 Task: Find a place to stay in Salqin, Syria, from July 5 to July 15 for 9 guests, with a price range of ₹15,000 to ₹25,000, 5 bedrooms, 5 bathrooms, and select 'Flat' as the property type.
Action: Mouse moved to (478, 108)
Screenshot: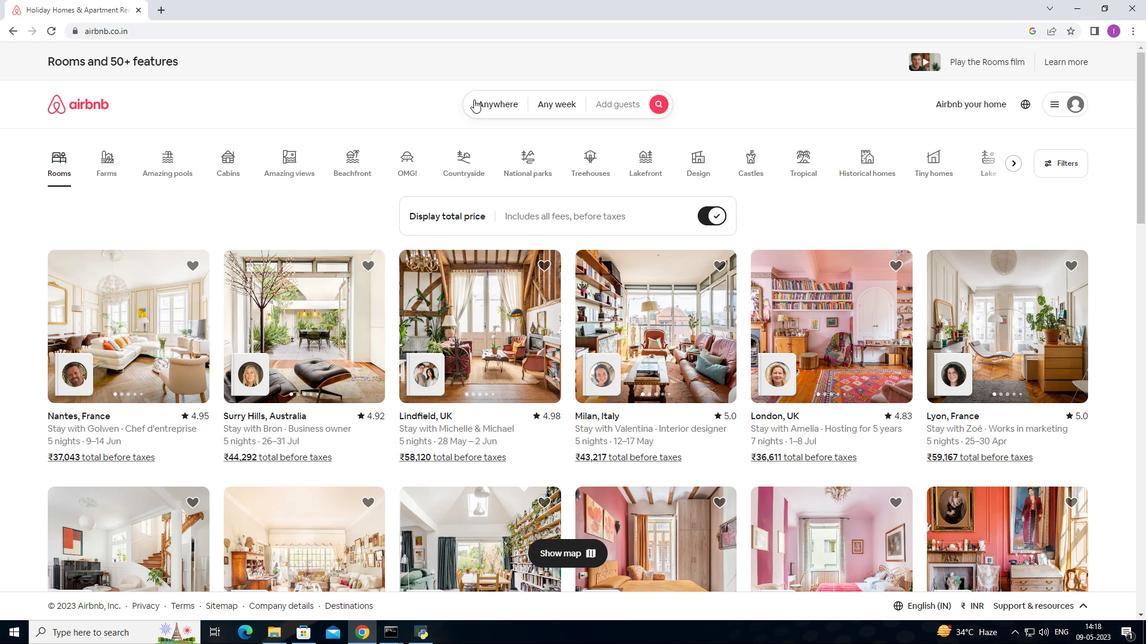 
Action: Mouse pressed left at (478, 108)
Screenshot: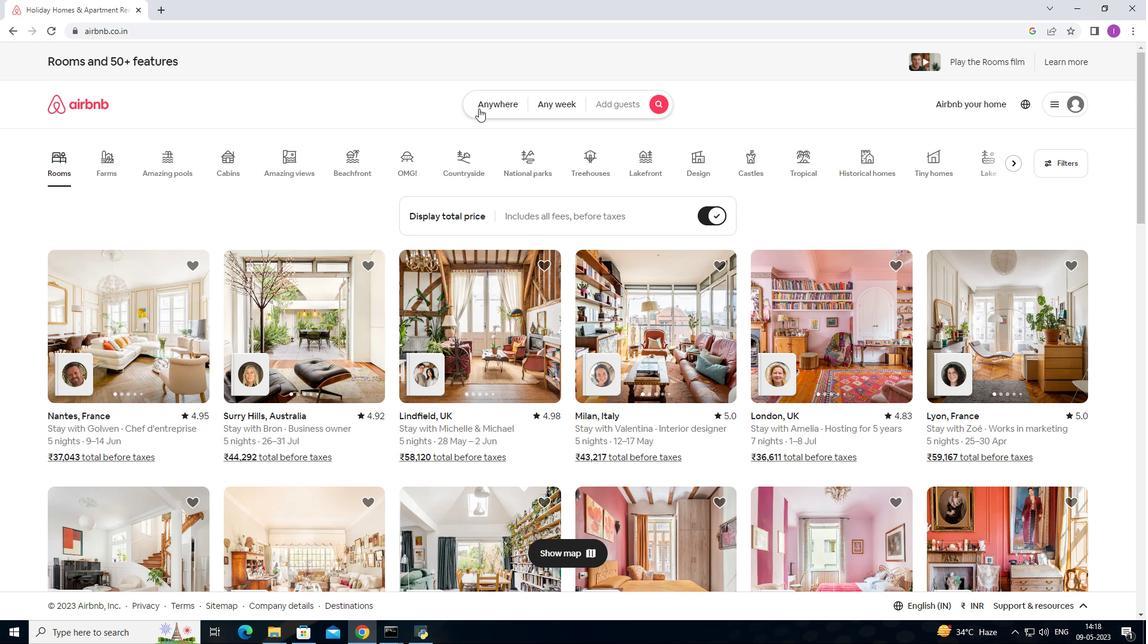 
Action: Mouse moved to (376, 157)
Screenshot: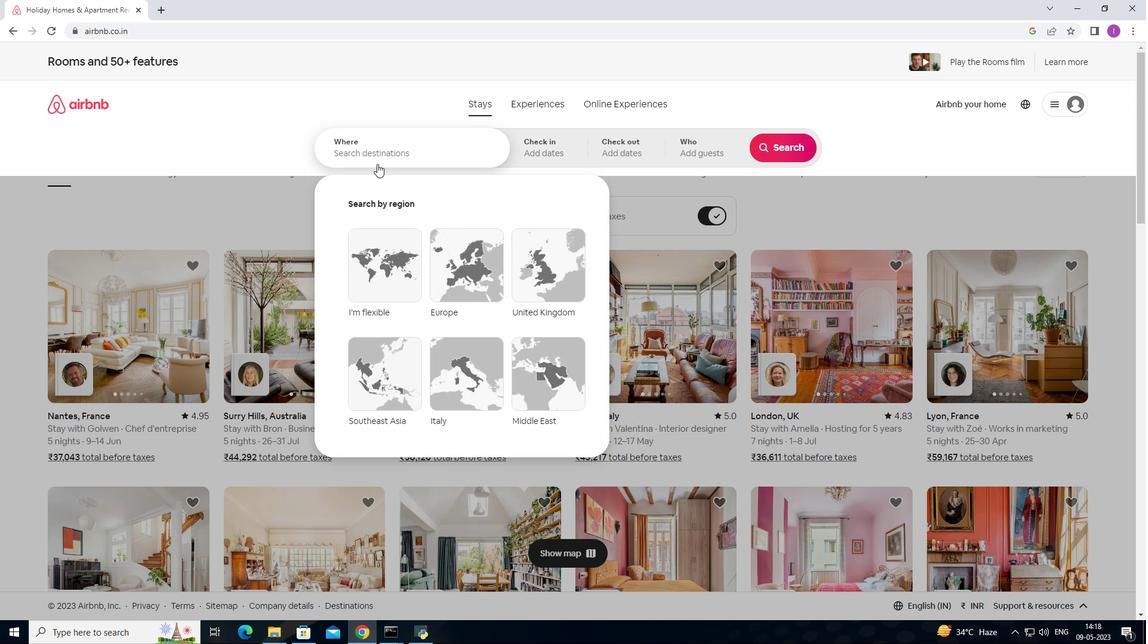 
Action: Mouse pressed left at (376, 157)
Screenshot: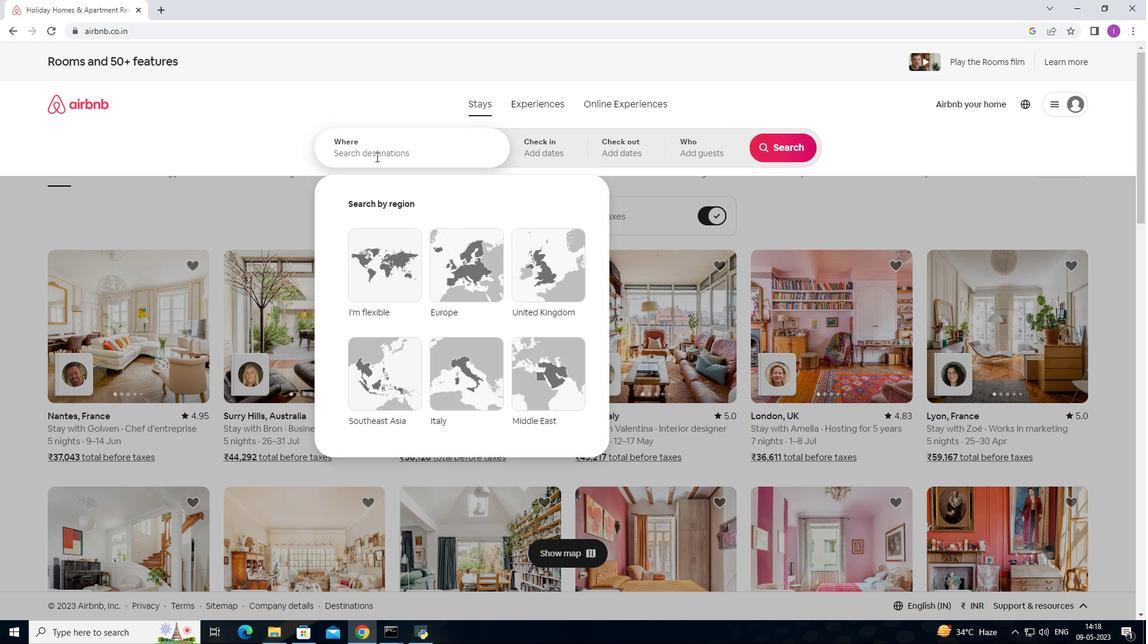 
Action: Mouse moved to (434, 165)
Screenshot: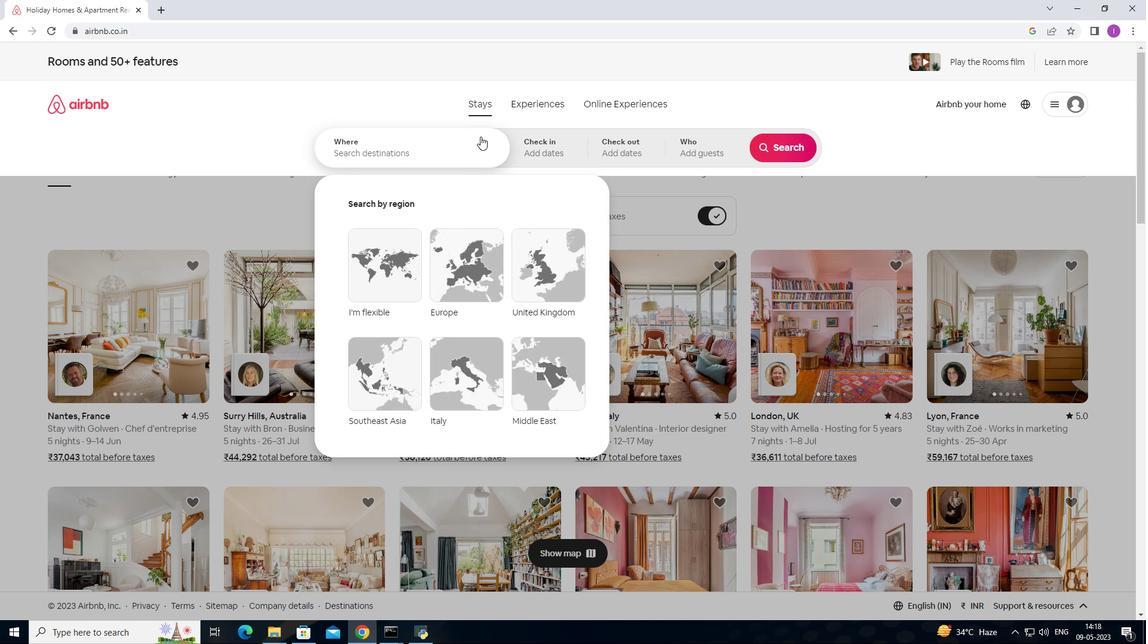 
Action: Key pressed <Key.shift>Salqin,<Key.shift>syria
Screenshot: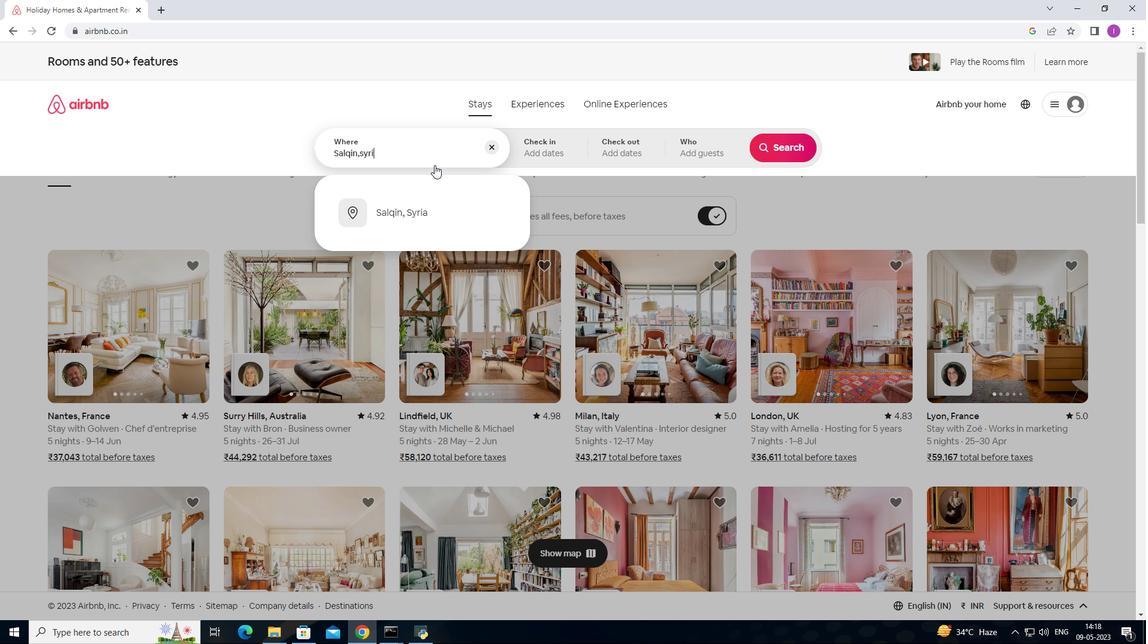 
Action: Mouse moved to (419, 207)
Screenshot: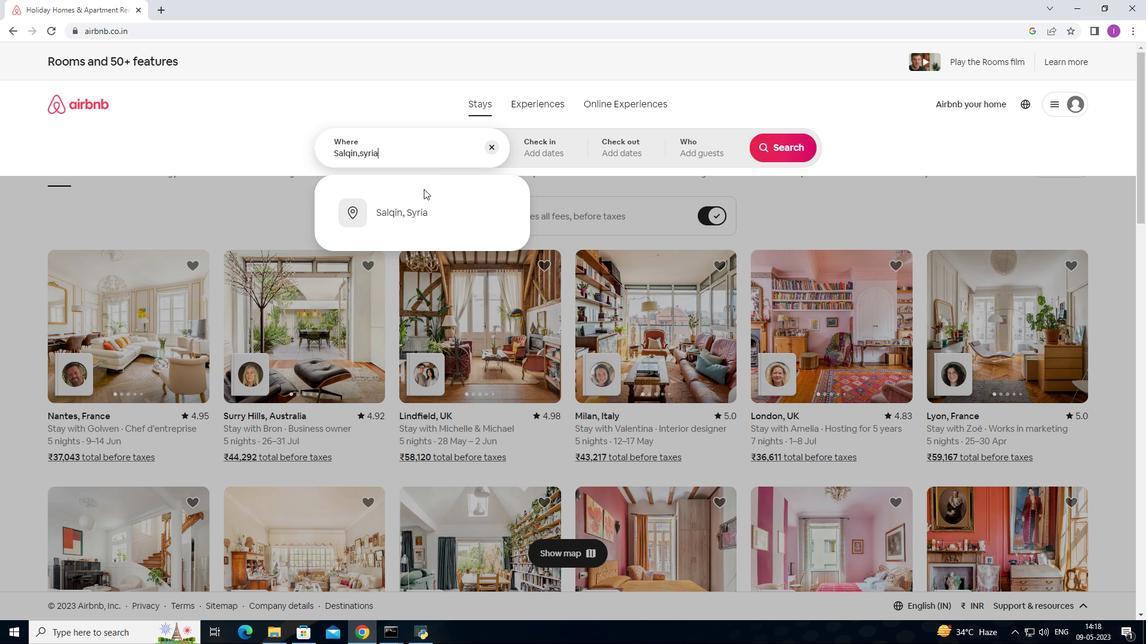 
Action: Mouse pressed left at (419, 207)
Screenshot: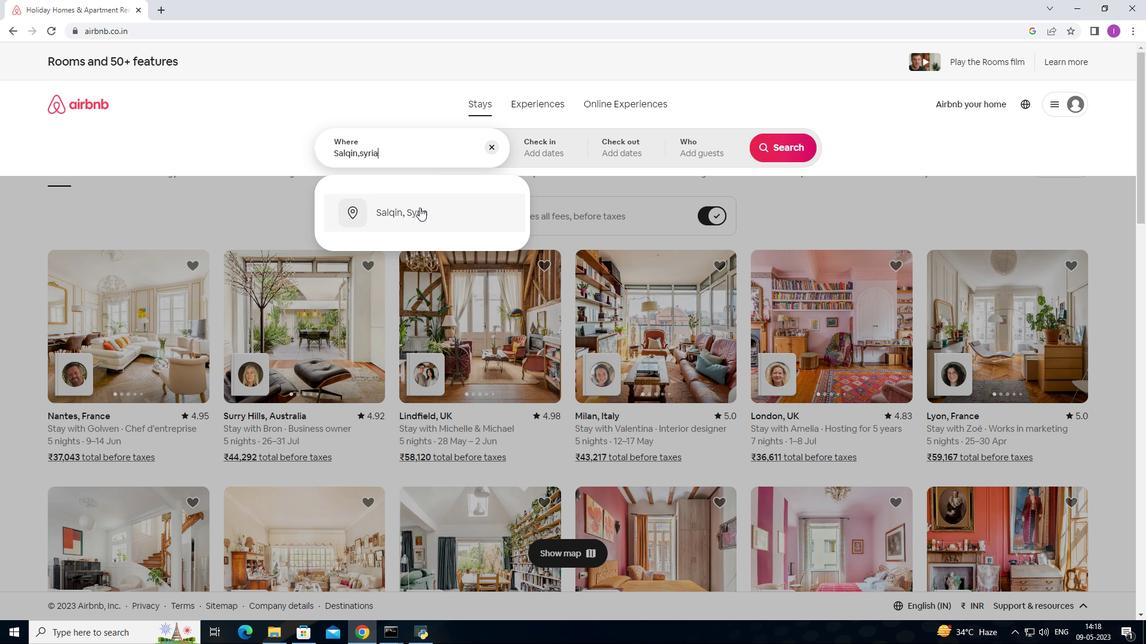 
Action: Mouse moved to (778, 241)
Screenshot: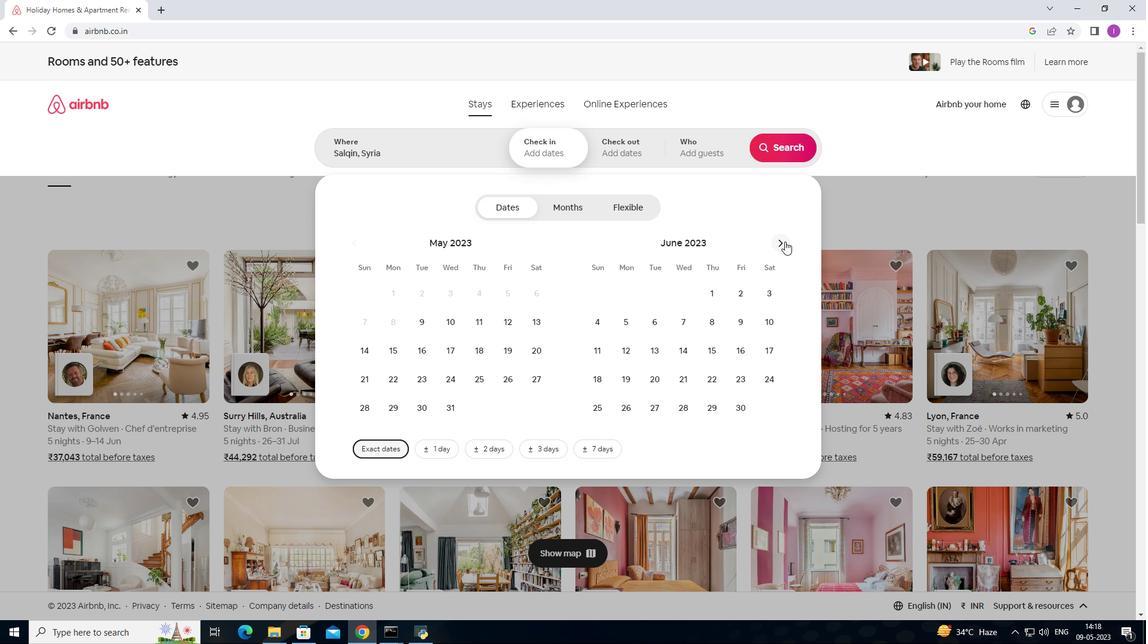 
Action: Mouse pressed left at (778, 241)
Screenshot: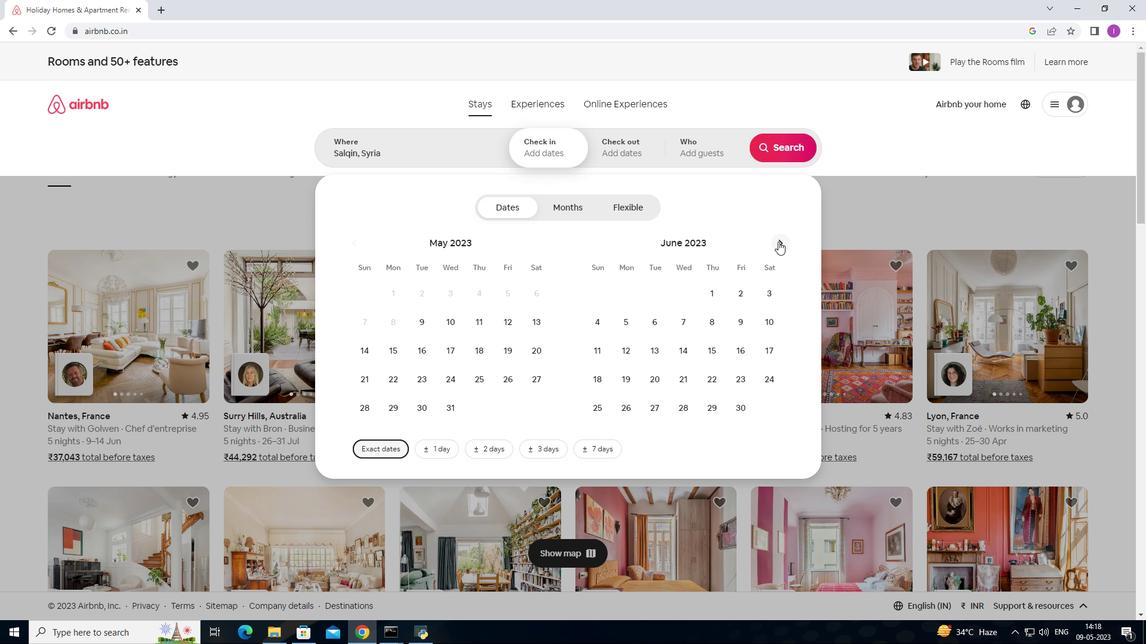 
Action: Mouse moved to (687, 324)
Screenshot: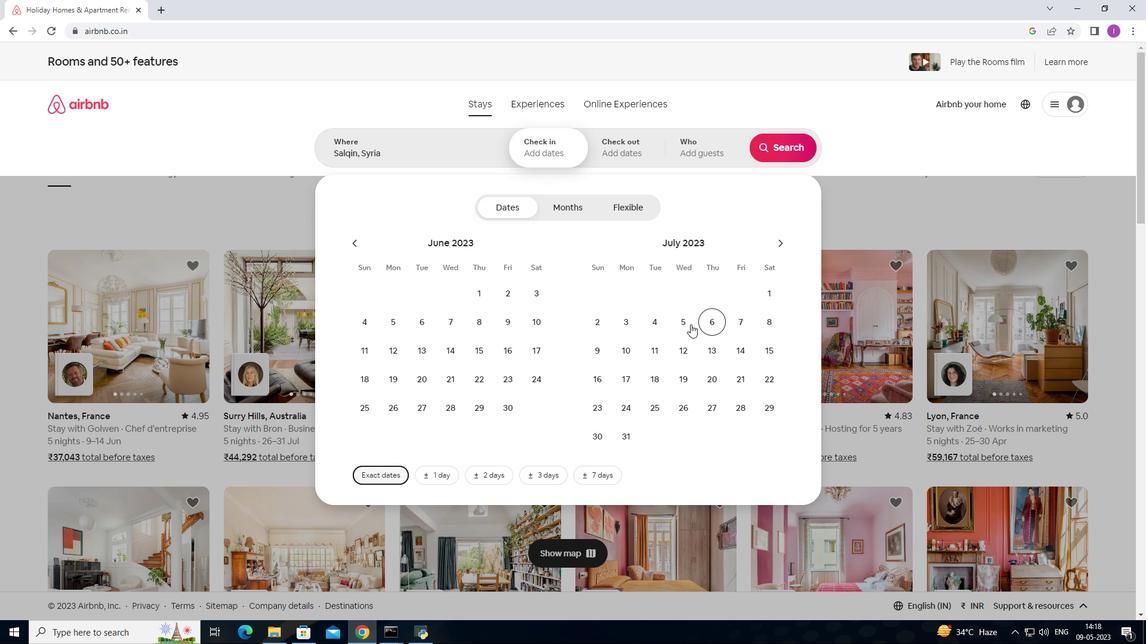 
Action: Mouse pressed left at (687, 324)
Screenshot: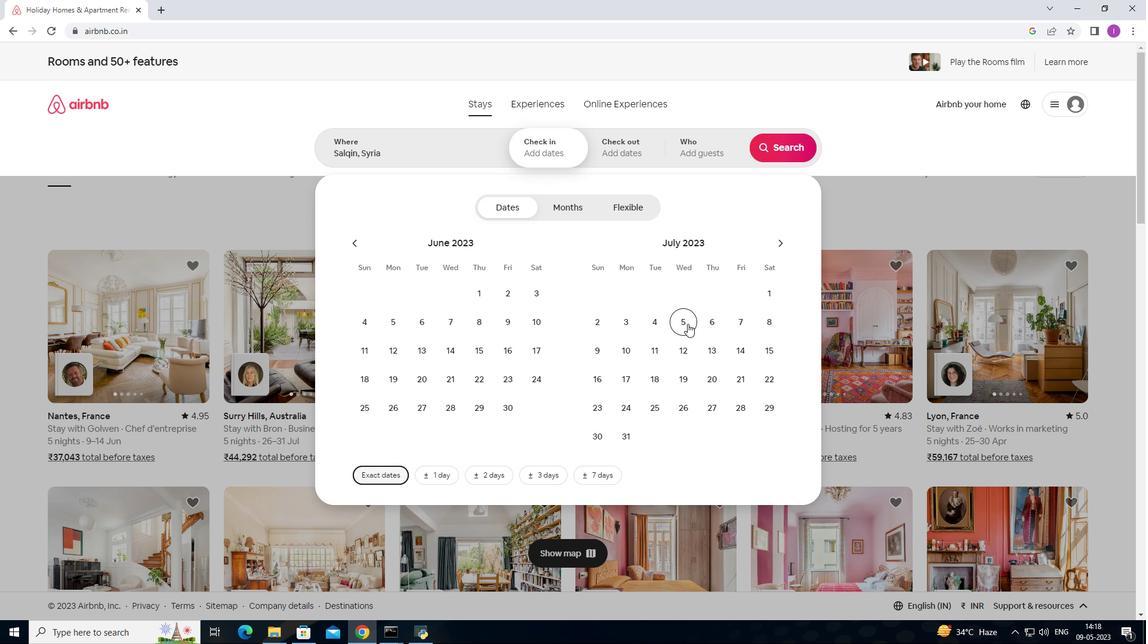 
Action: Mouse moved to (776, 354)
Screenshot: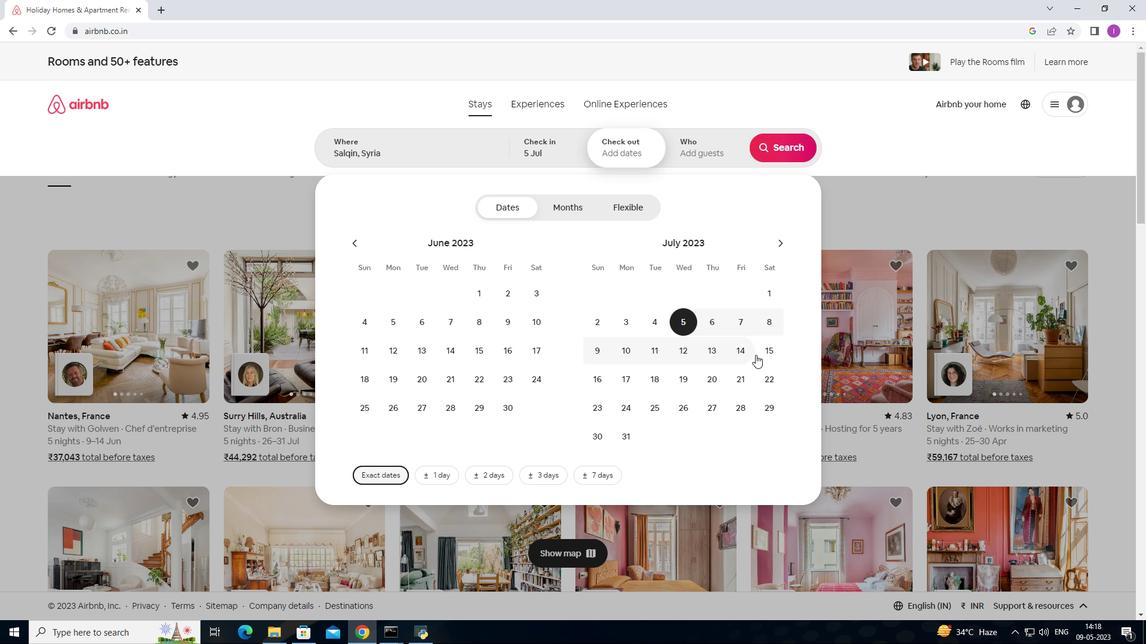 
Action: Mouse pressed left at (776, 354)
Screenshot: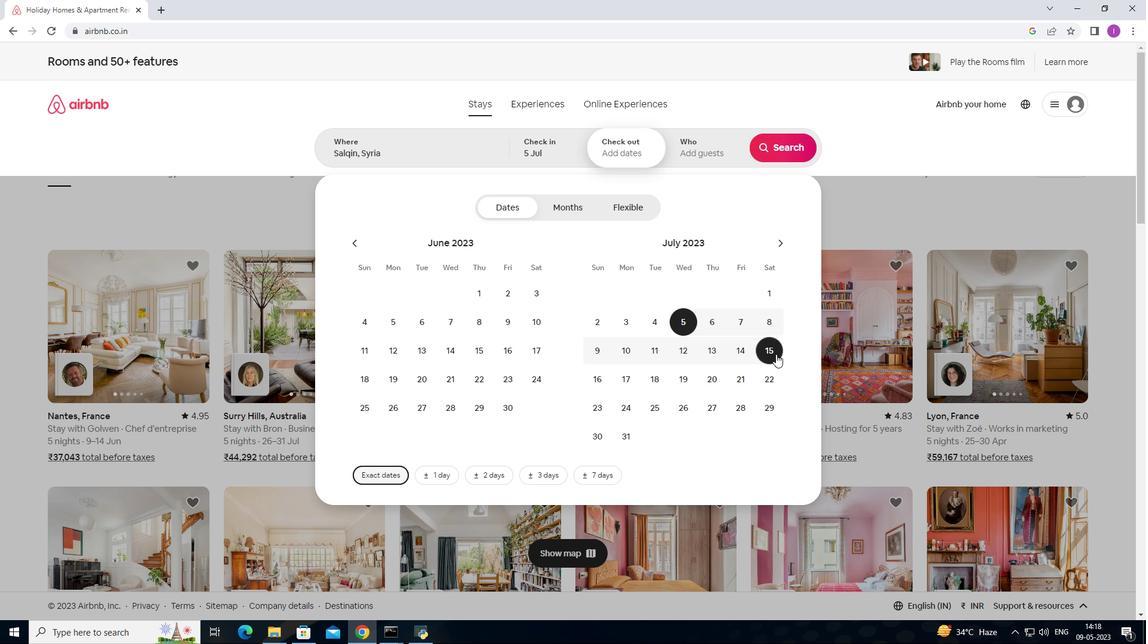 
Action: Mouse moved to (711, 149)
Screenshot: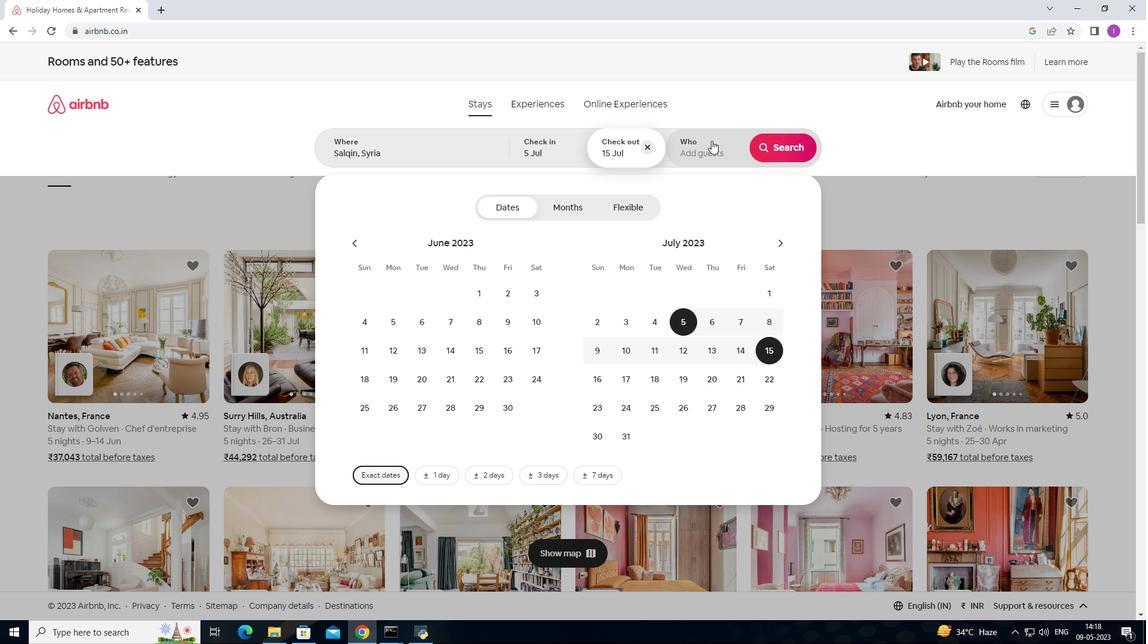 
Action: Mouse pressed left at (711, 149)
Screenshot: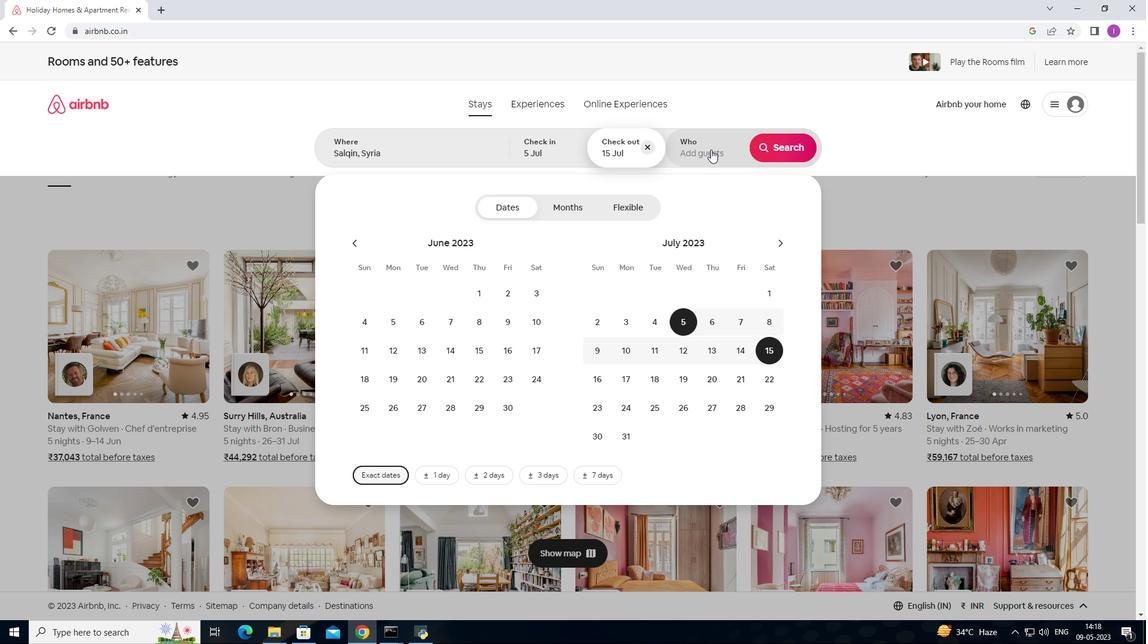 
Action: Mouse moved to (783, 214)
Screenshot: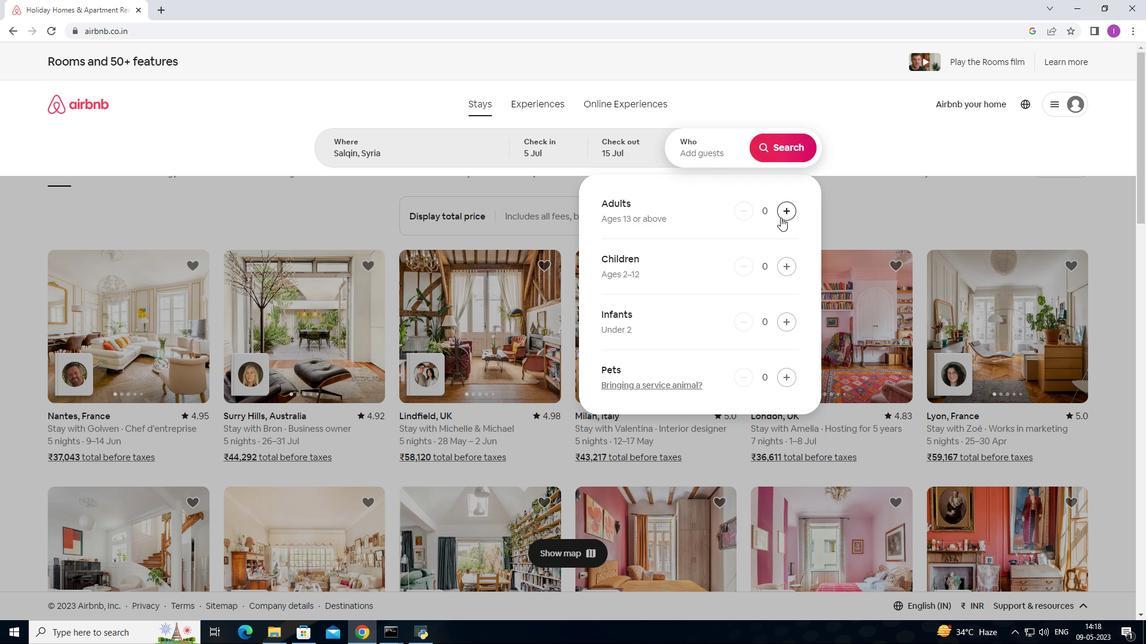 
Action: Mouse pressed left at (783, 214)
Screenshot: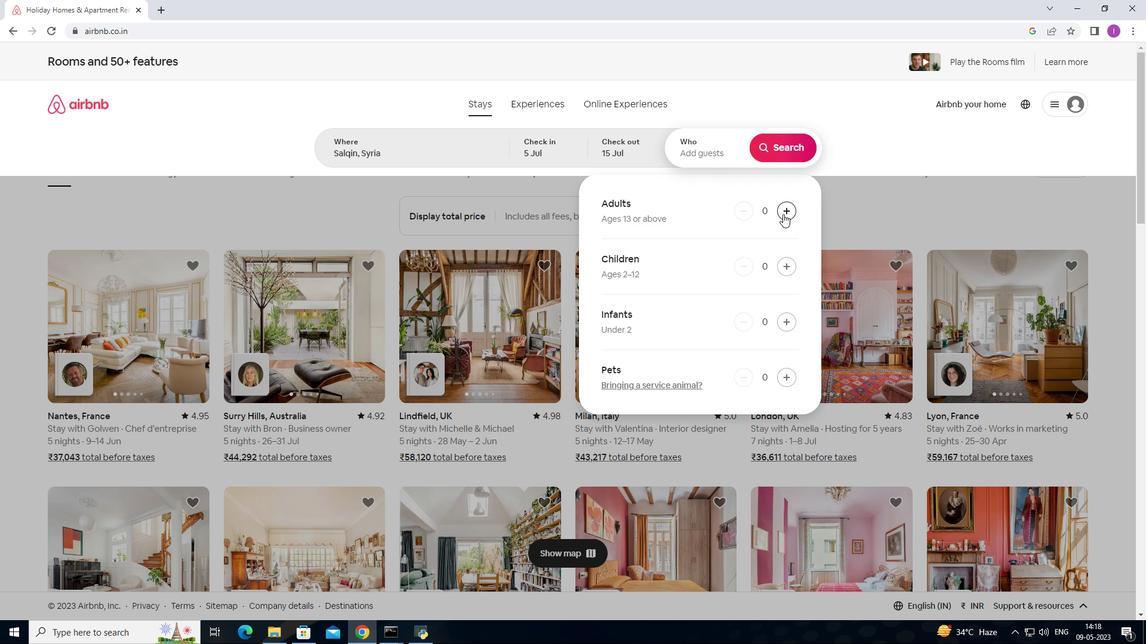 
Action: Mouse pressed left at (783, 214)
Screenshot: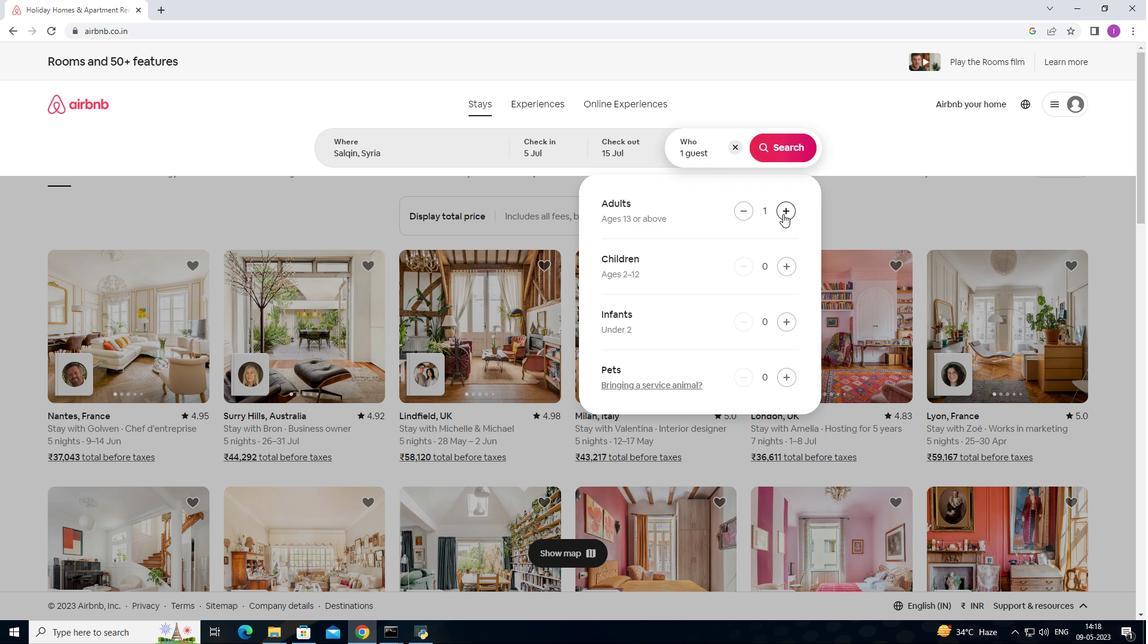 
Action: Mouse pressed left at (783, 214)
Screenshot: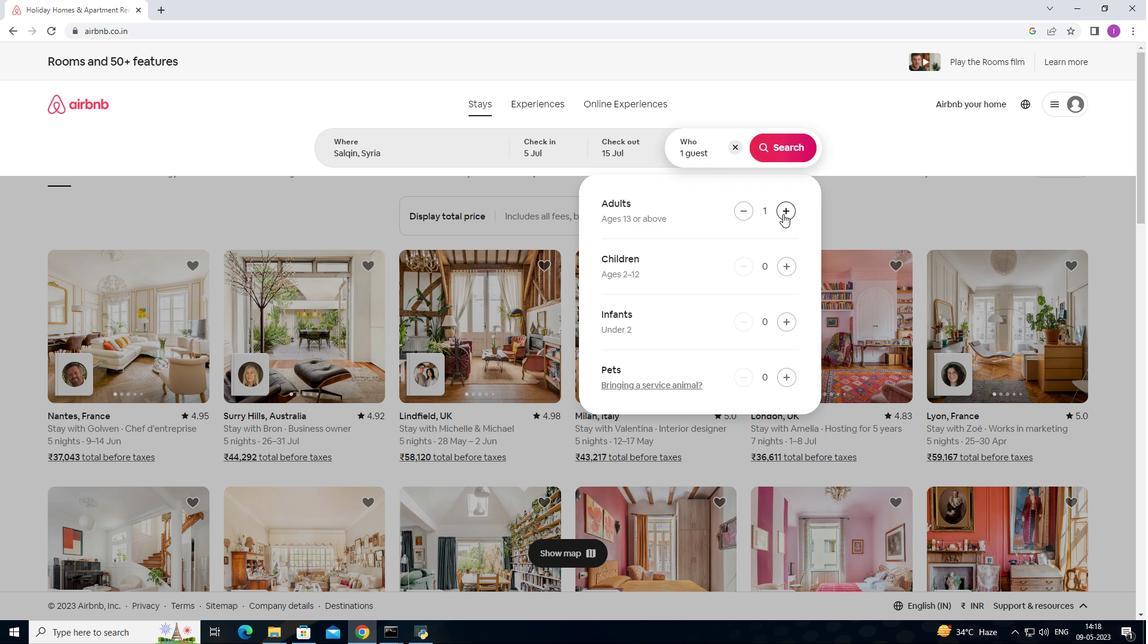 
Action: Mouse pressed left at (783, 214)
Screenshot: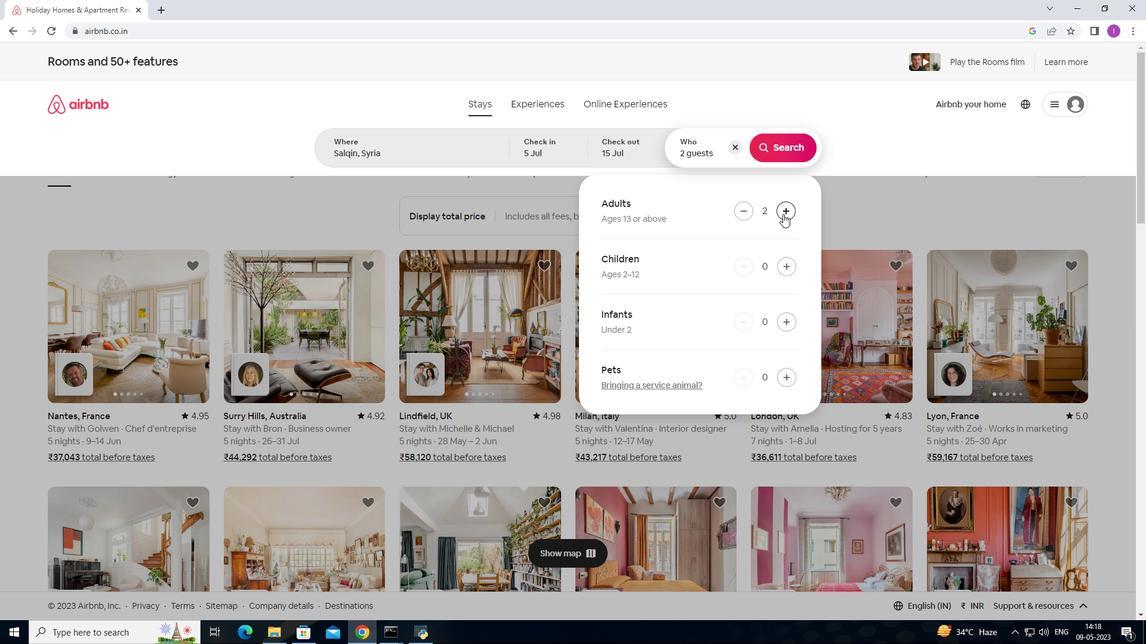 
Action: Mouse pressed left at (783, 214)
Screenshot: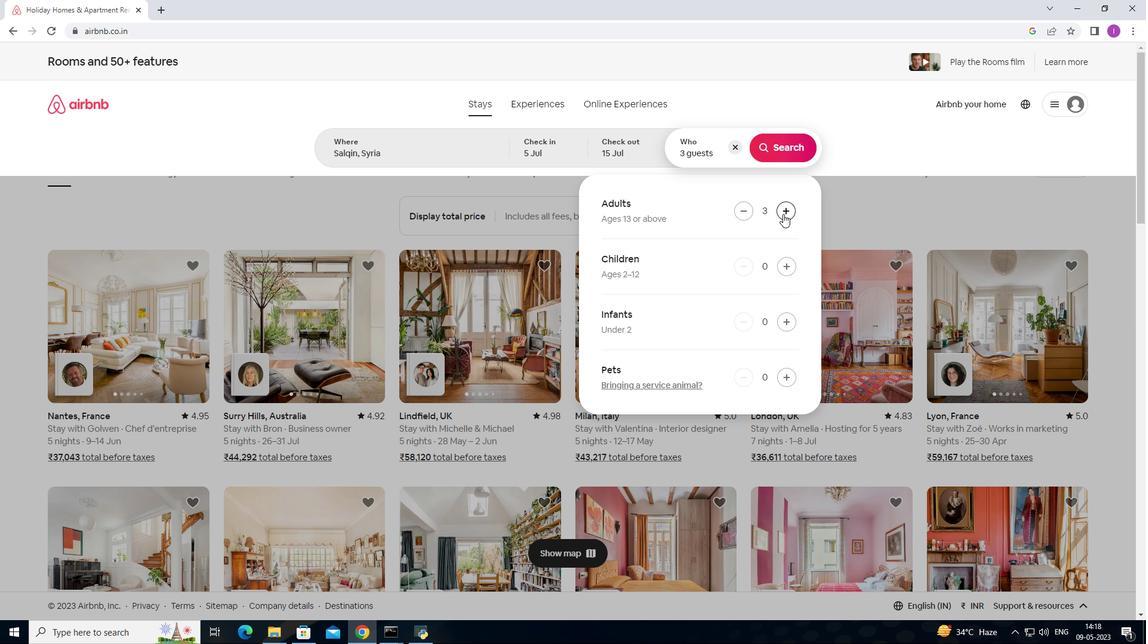 
Action: Mouse pressed left at (783, 214)
Screenshot: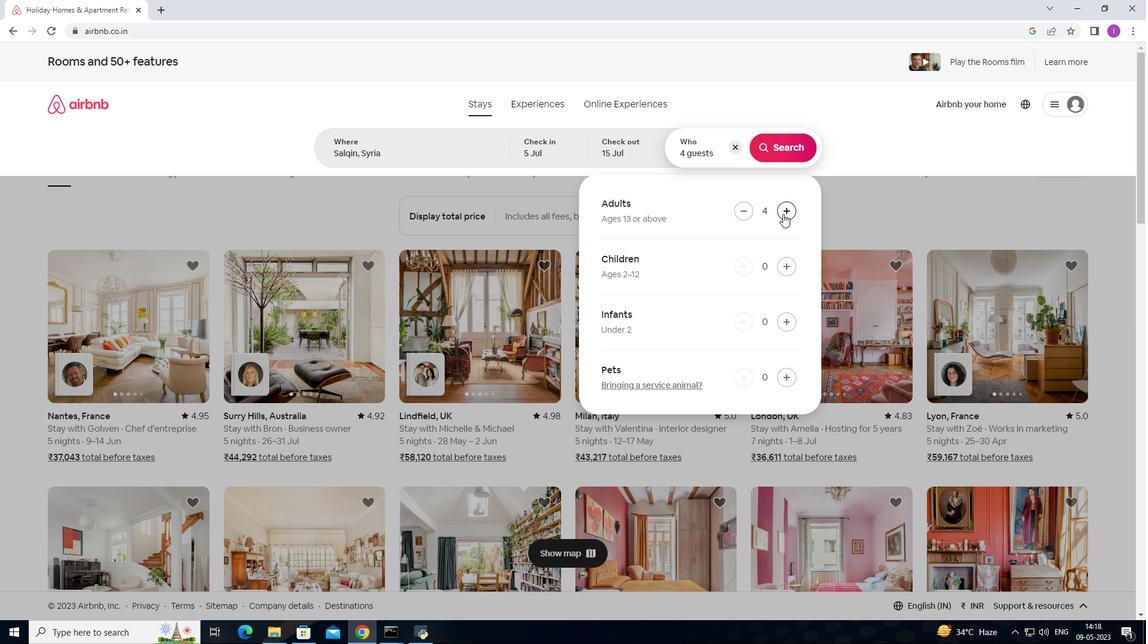 
Action: Mouse pressed left at (783, 214)
Screenshot: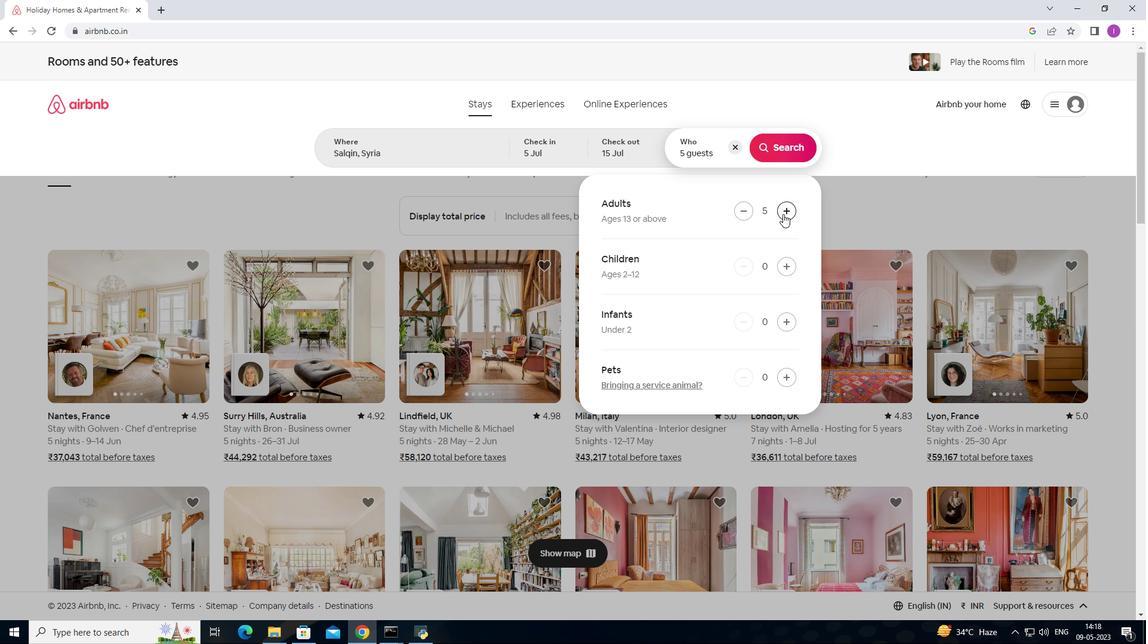 
Action: Mouse pressed left at (783, 214)
Screenshot: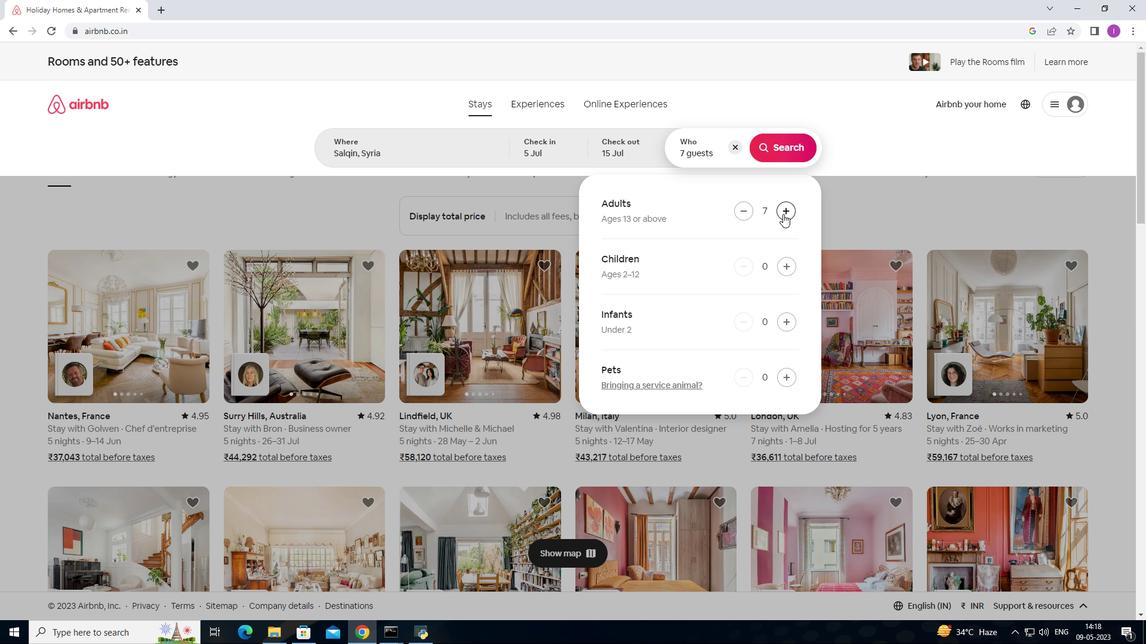 
Action: Mouse pressed left at (783, 214)
Screenshot: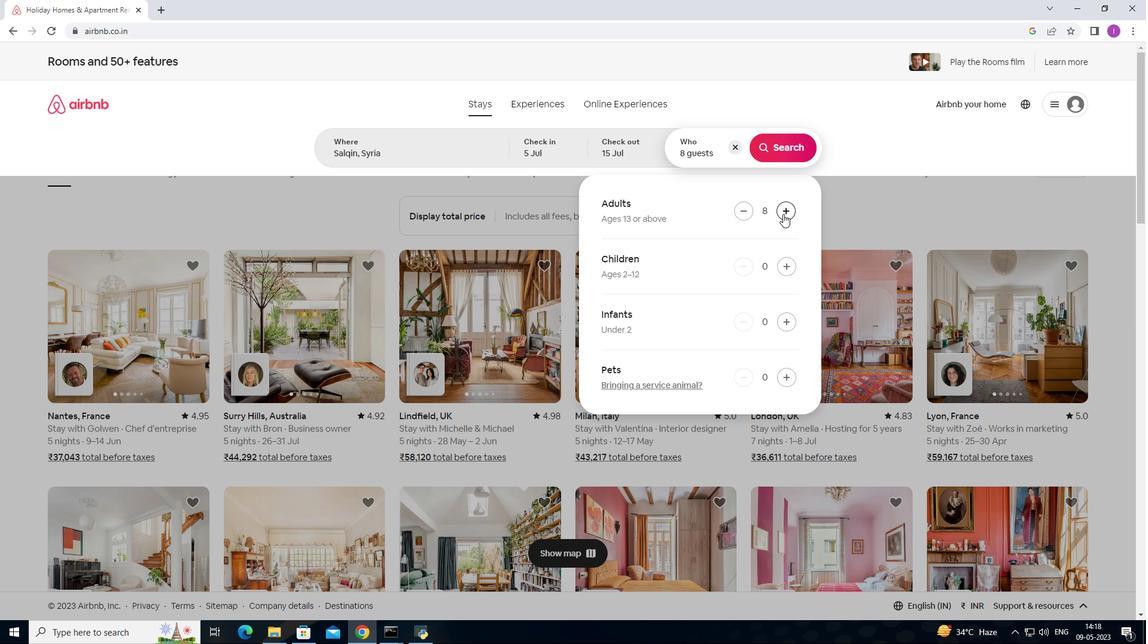 
Action: Mouse moved to (784, 156)
Screenshot: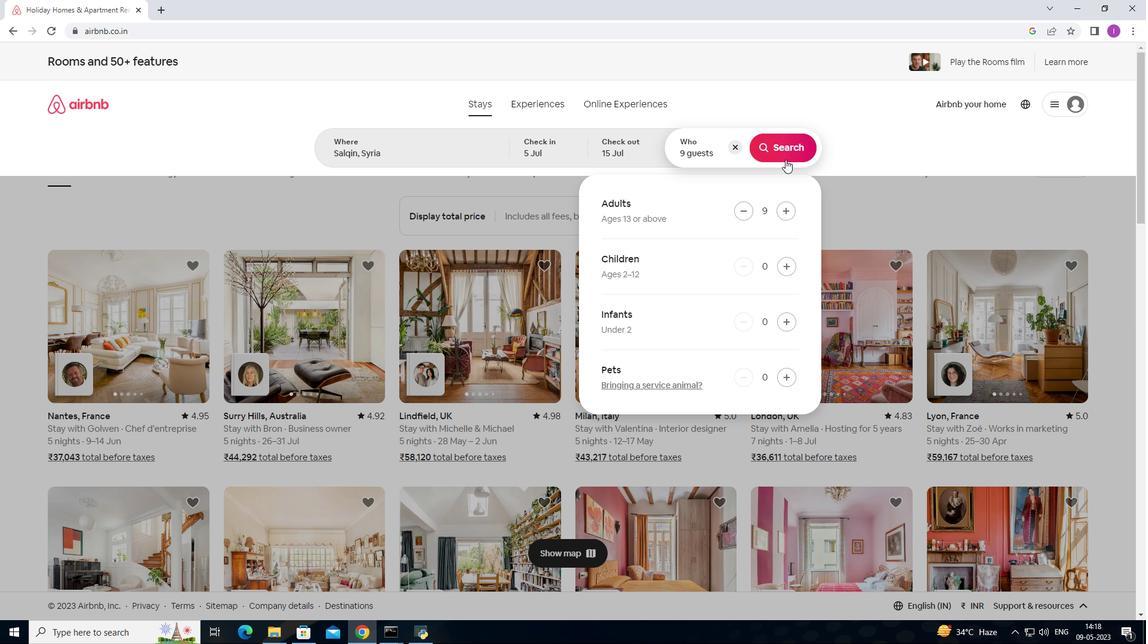 
Action: Mouse pressed left at (784, 156)
Screenshot: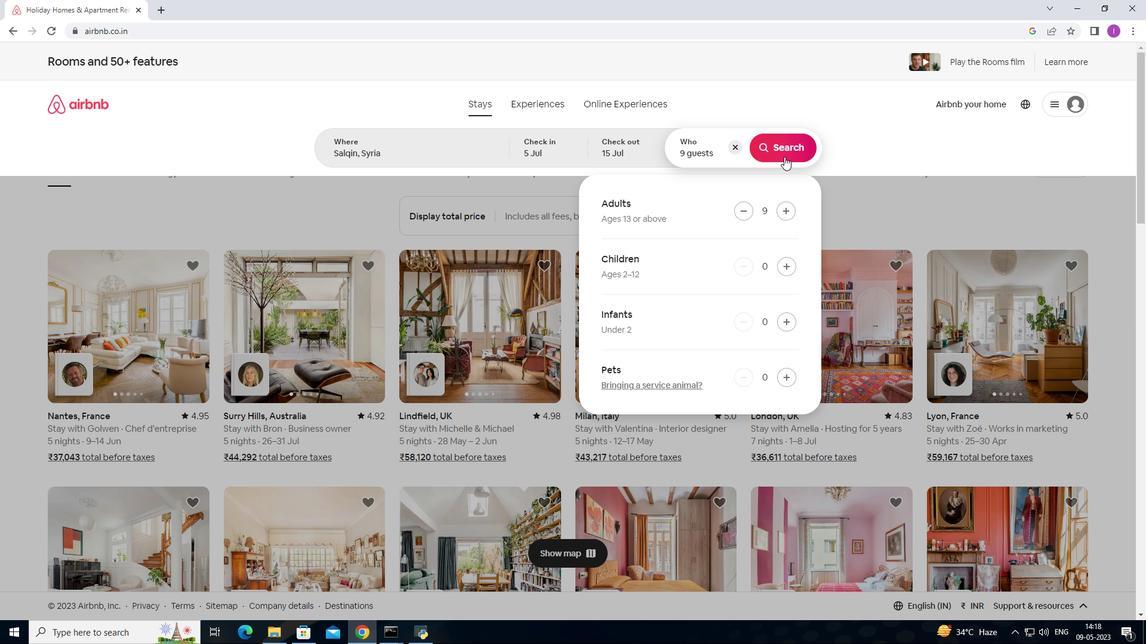 
Action: Mouse moved to (1096, 122)
Screenshot: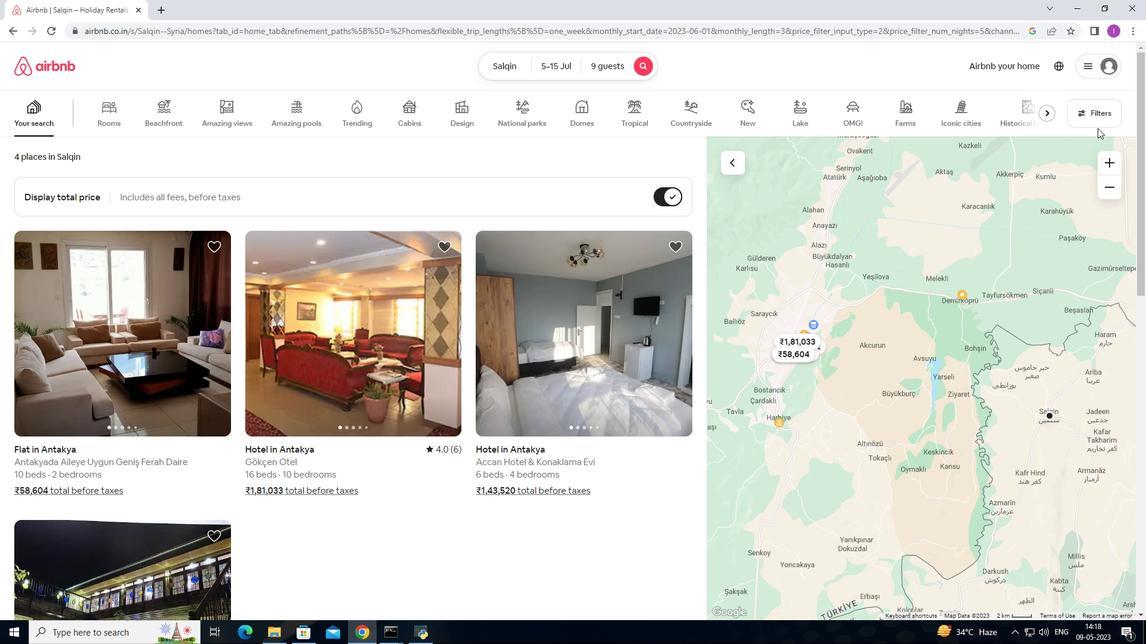 
Action: Mouse pressed left at (1096, 122)
Screenshot: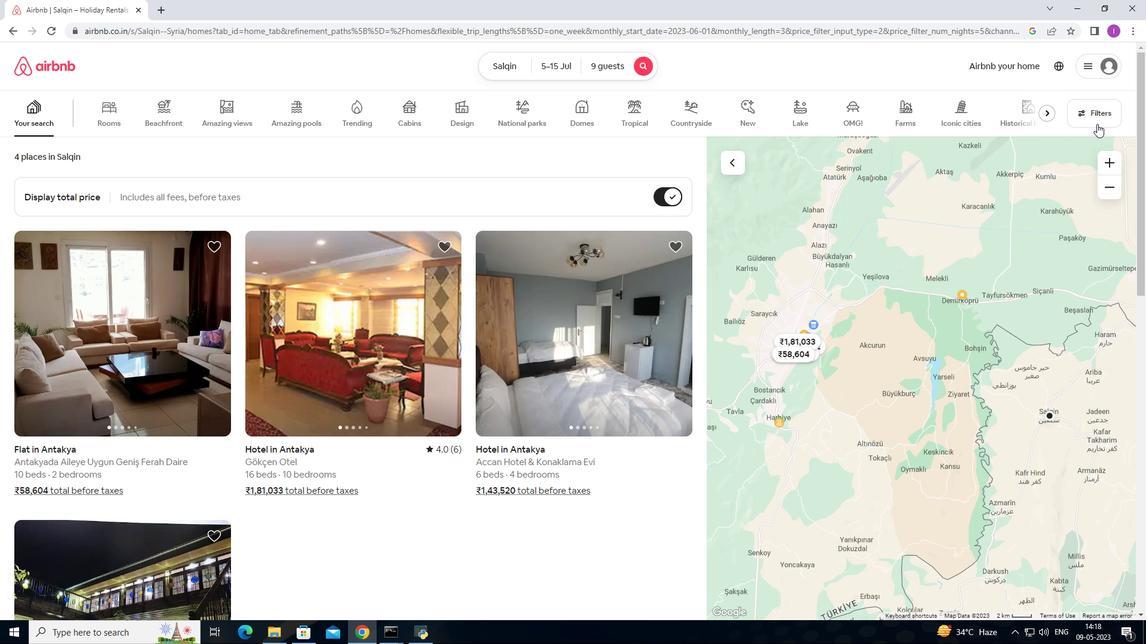 
Action: Mouse moved to (419, 409)
Screenshot: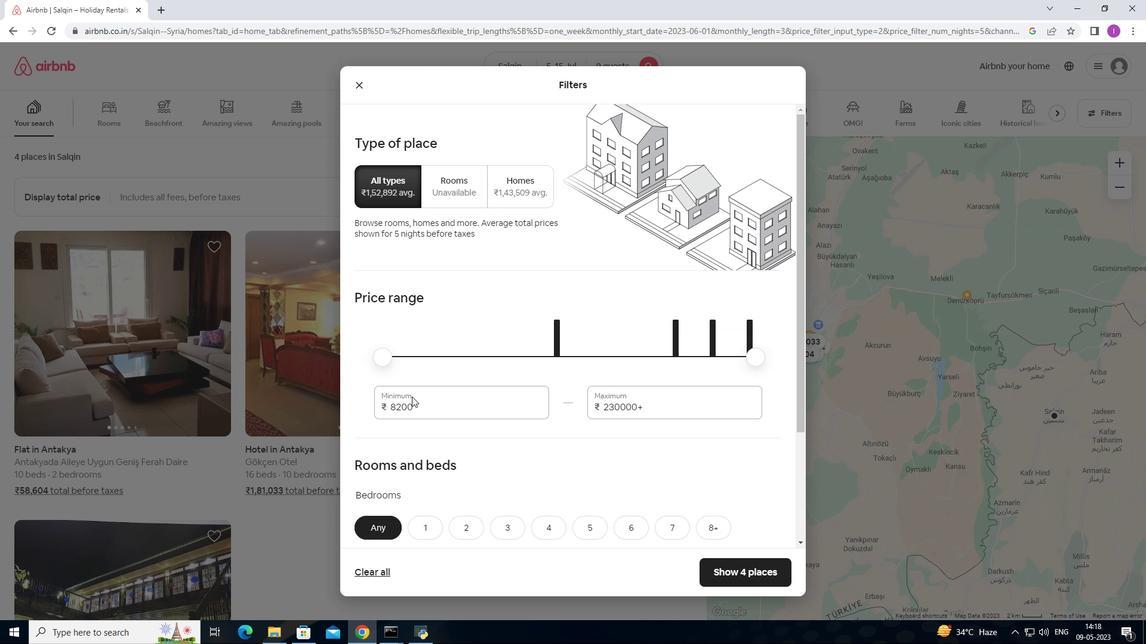 
Action: Mouse pressed left at (419, 409)
Screenshot: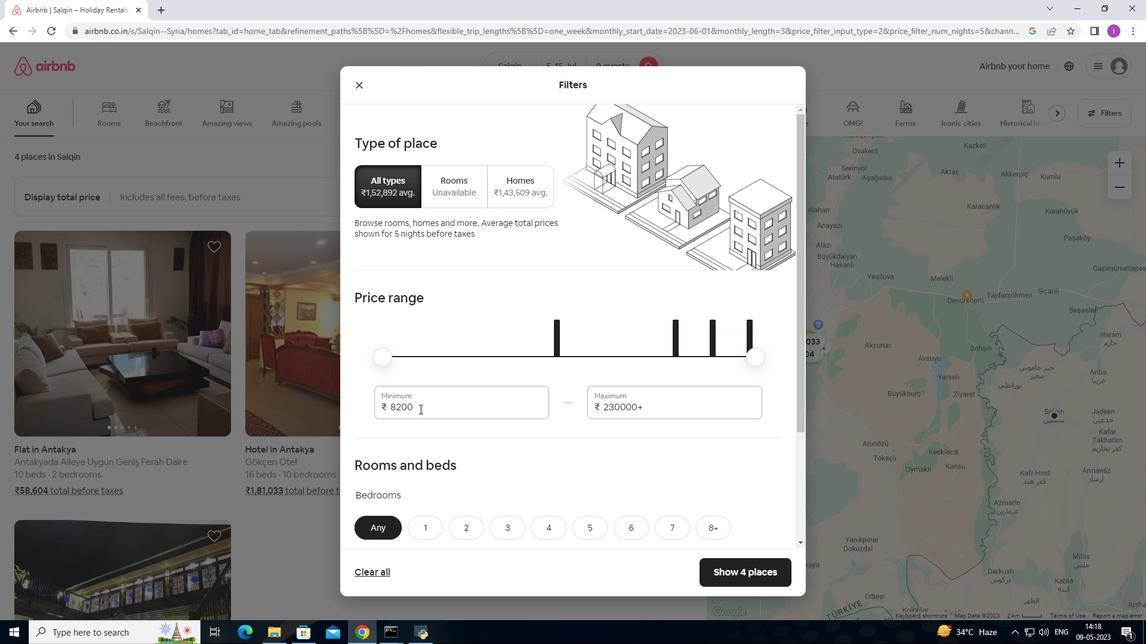 
Action: Mouse moved to (397, 395)
Screenshot: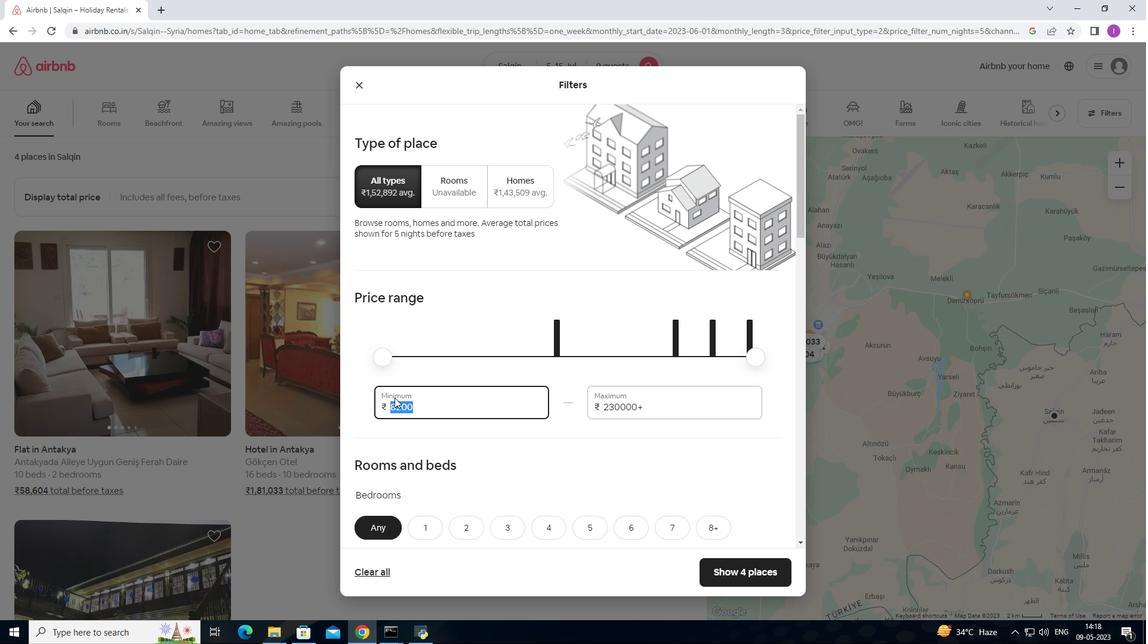 
Action: Key pressed 15000
Screenshot: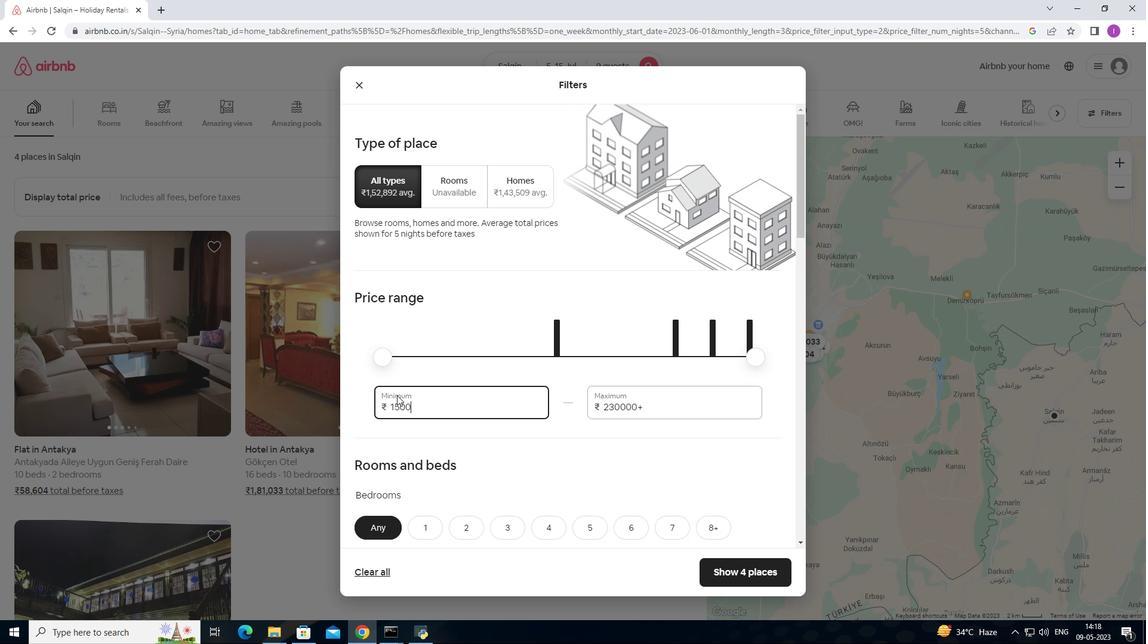 
Action: Mouse moved to (661, 407)
Screenshot: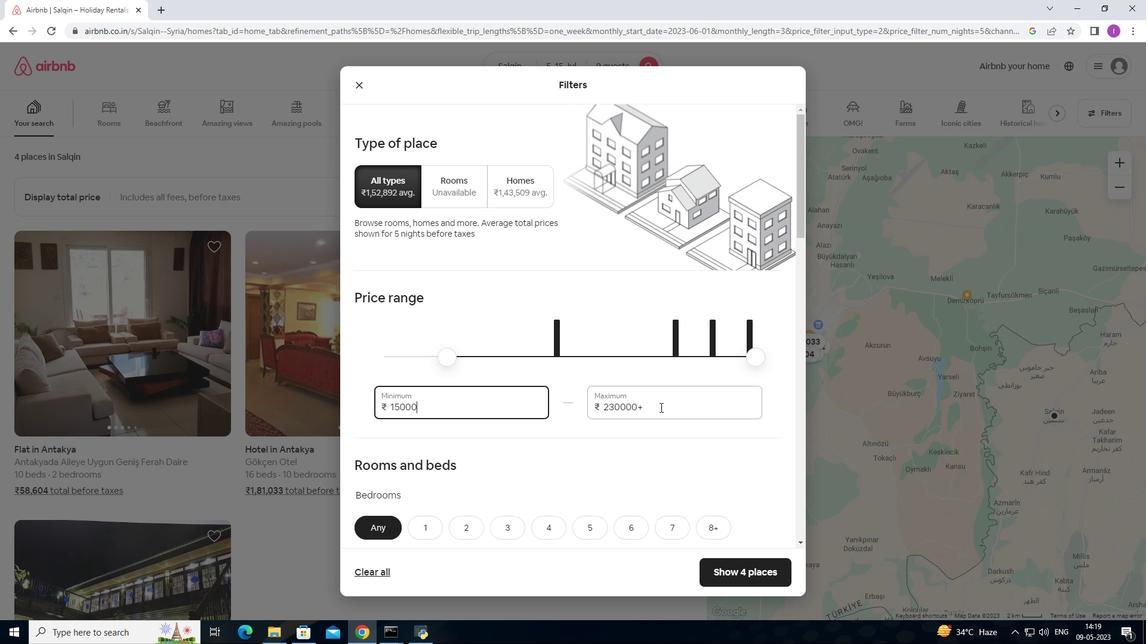 
Action: Mouse pressed left at (661, 407)
Screenshot: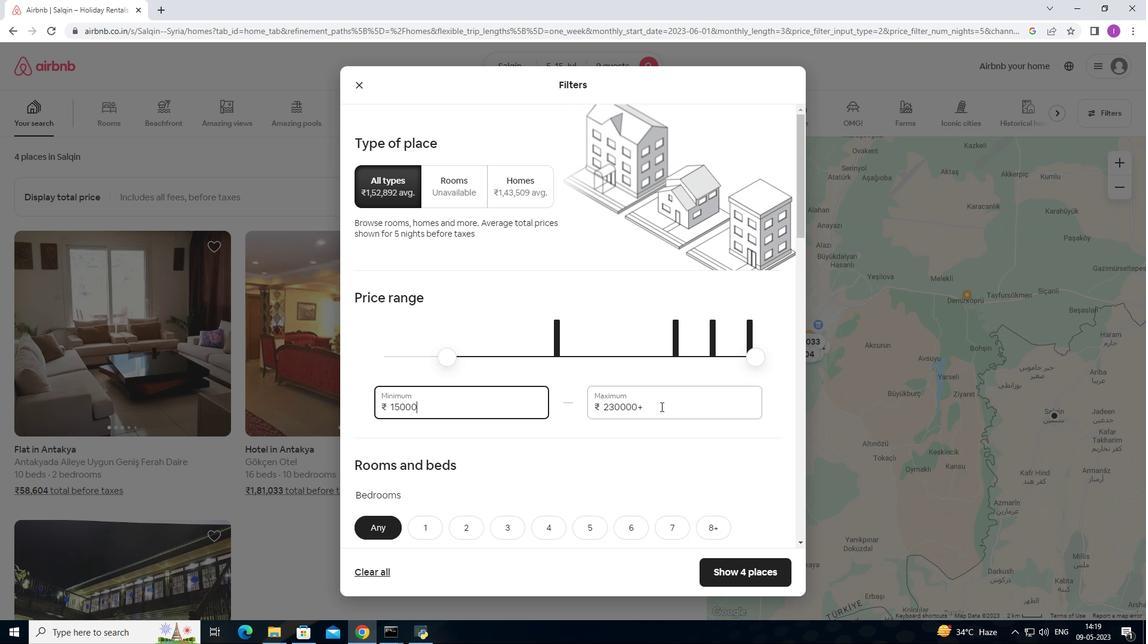 
Action: Mouse moved to (586, 417)
Screenshot: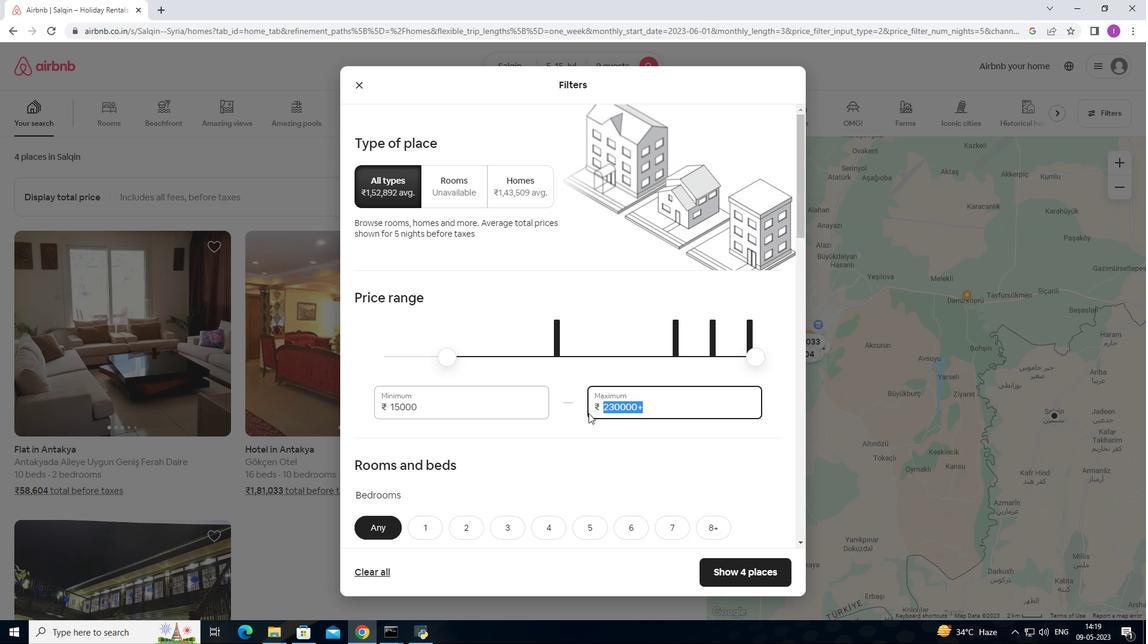 
Action: Key pressed 25000
Screenshot: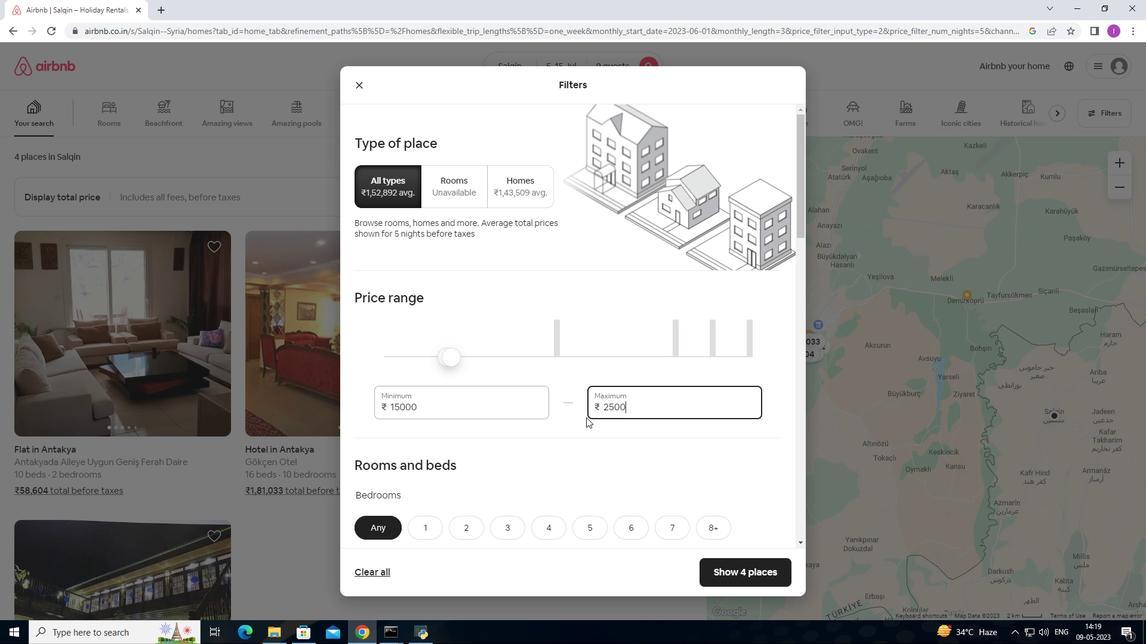 
Action: Mouse moved to (620, 444)
Screenshot: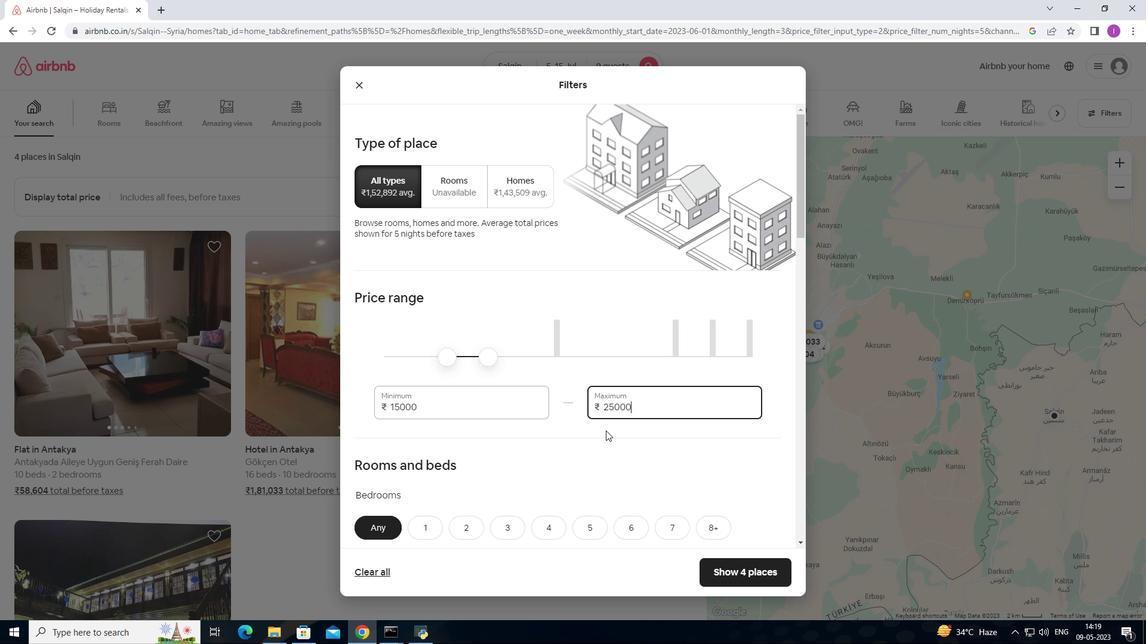 
Action: Mouse scrolled (620, 444) with delta (0, 0)
Screenshot: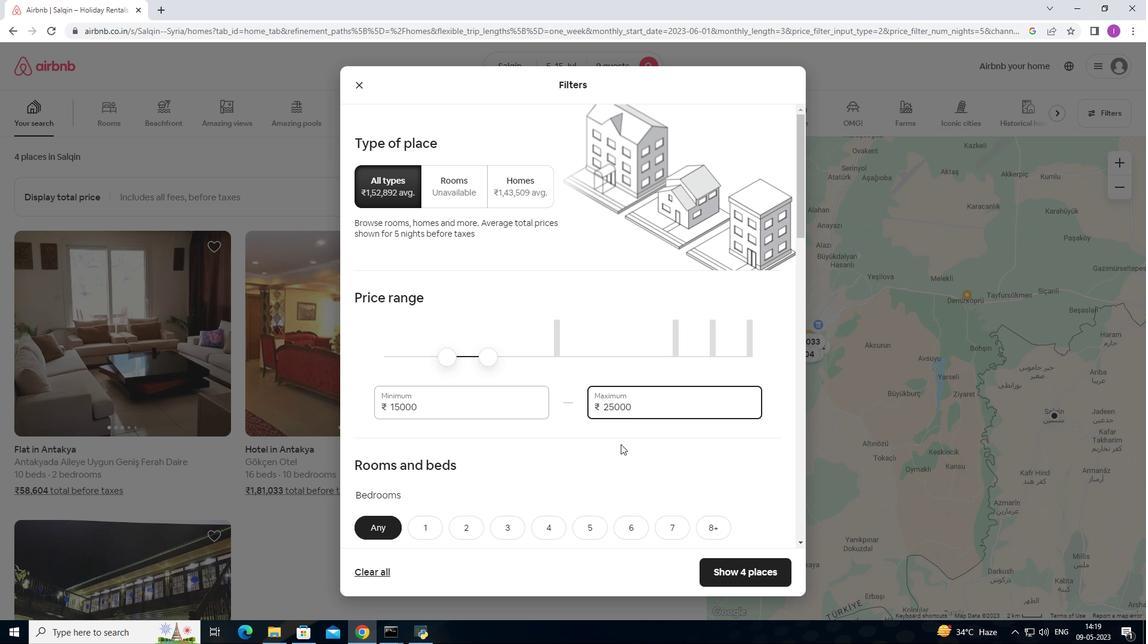 
Action: Mouse scrolled (620, 444) with delta (0, 0)
Screenshot: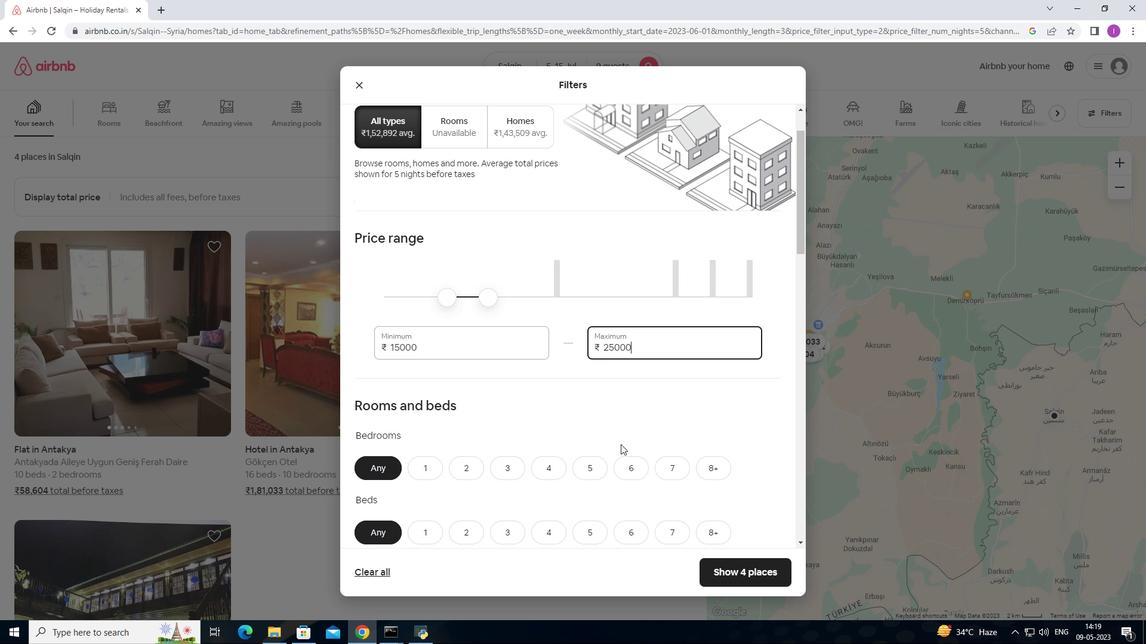 
Action: Mouse scrolled (620, 444) with delta (0, 0)
Screenshot: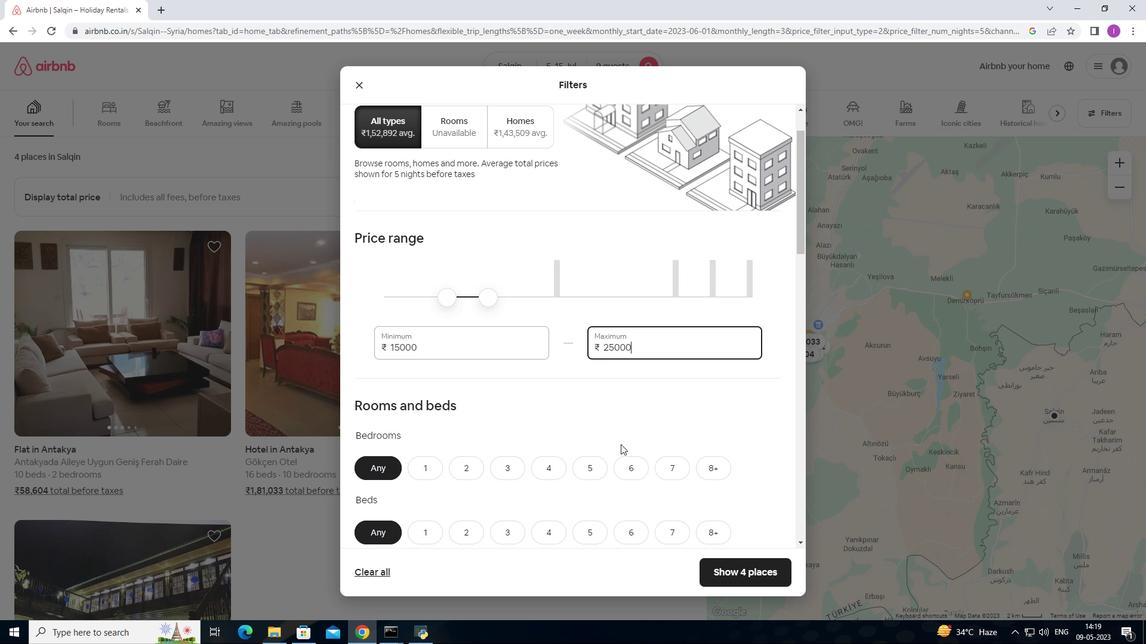 
Action: Mouse moved to (417, 358)
Screenshot: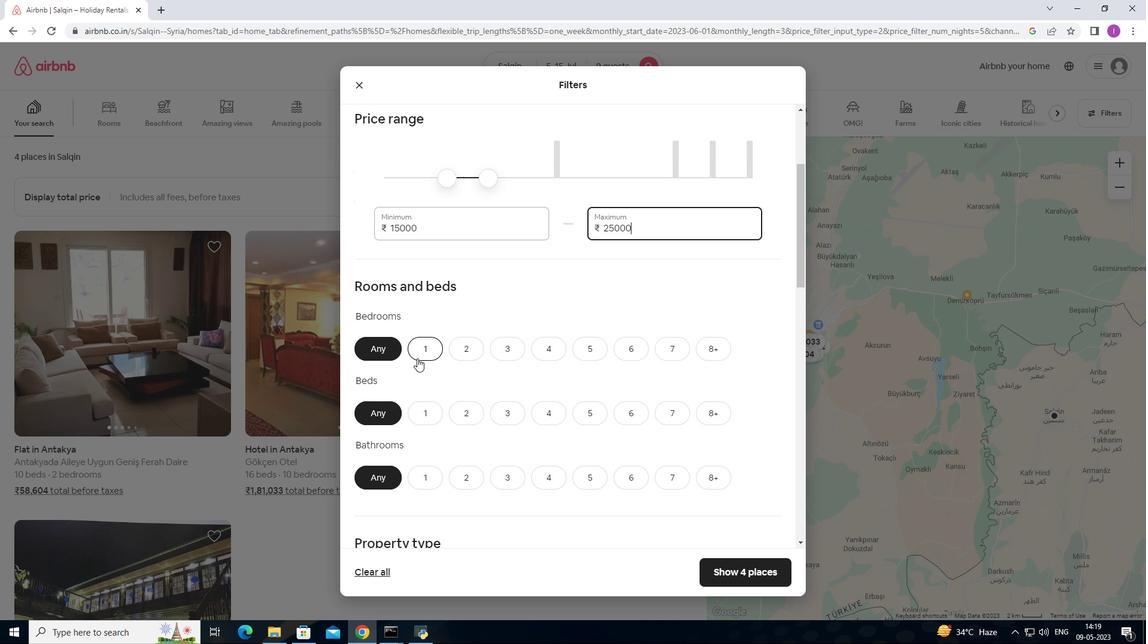 
Action: Mouse scrolled (417, 358) with delta (0, 0)
Screenshot: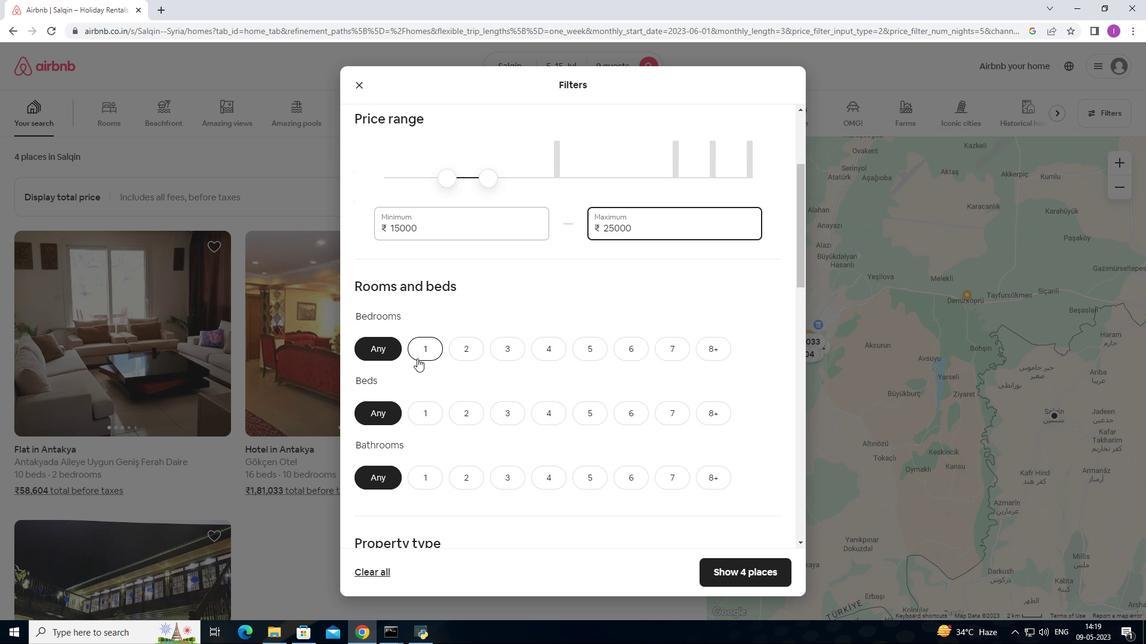 
Action: Mouse moved to (592, 289)
Screenshot: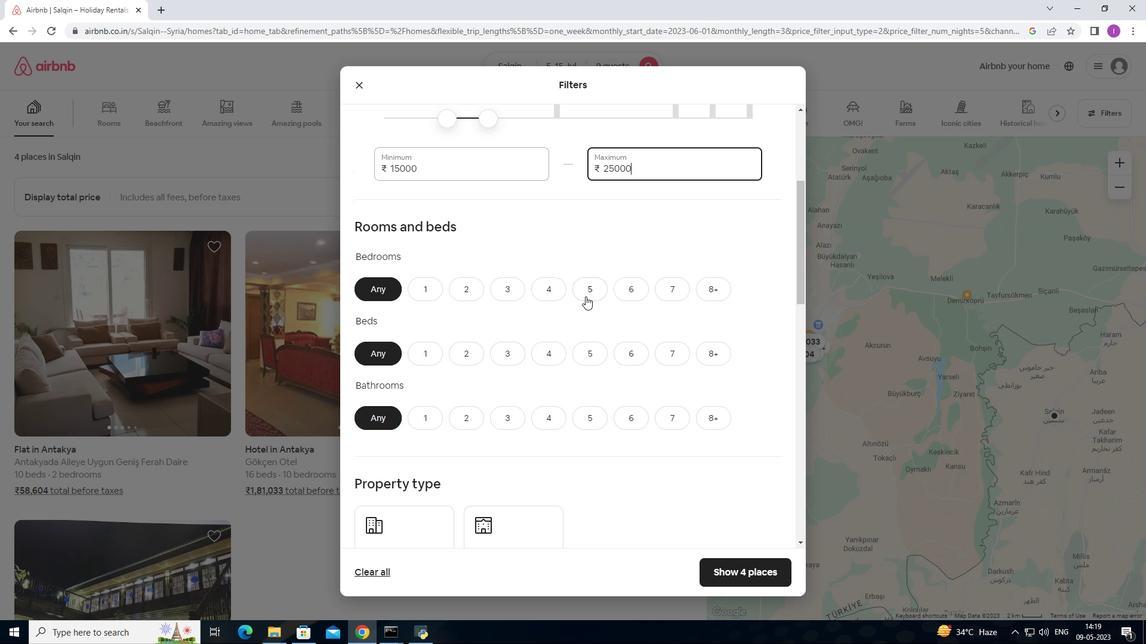 
Action: Mouse pressed left at (592, 289)
Screenshot: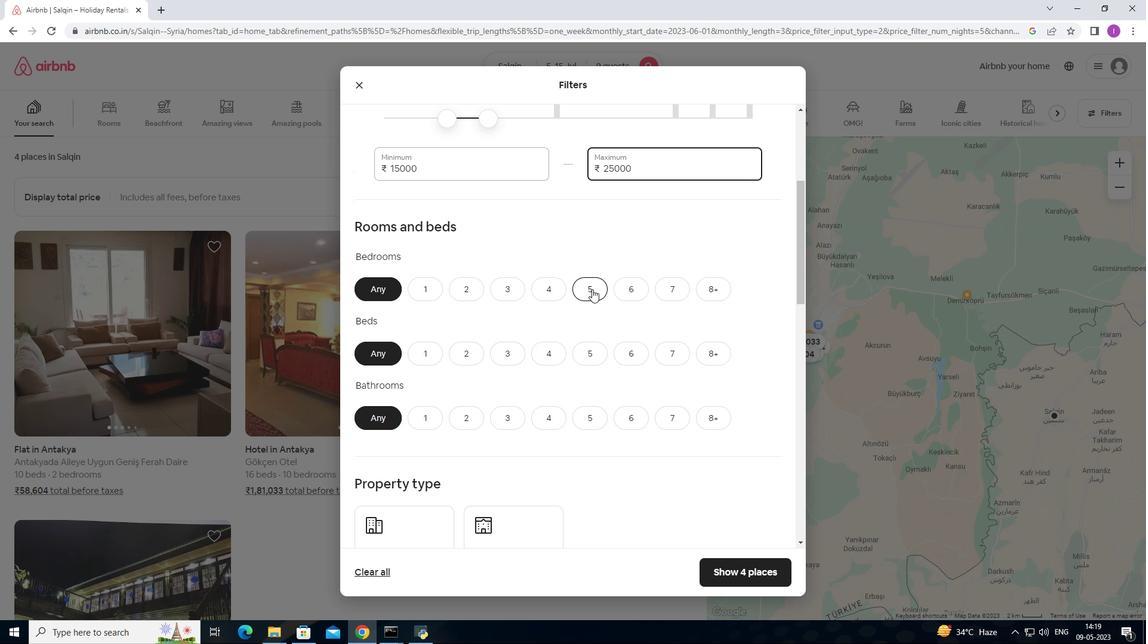 
Action: Mouse moved to (592, 350)
Screenshot: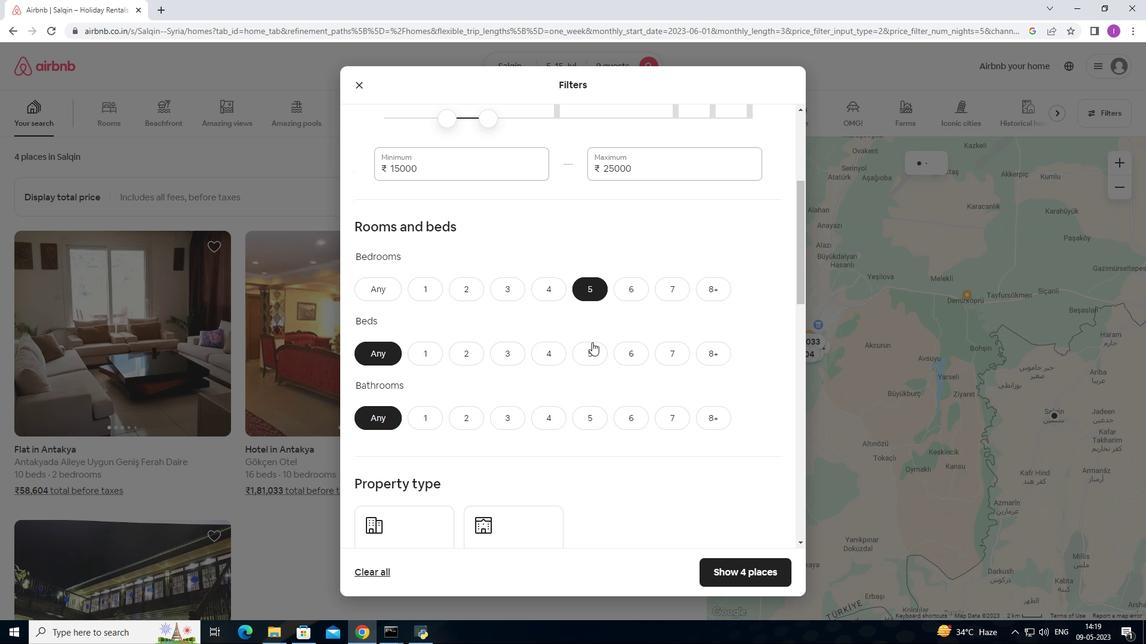 
Action: Mouse pressed left at (592, 350)
Screenshot: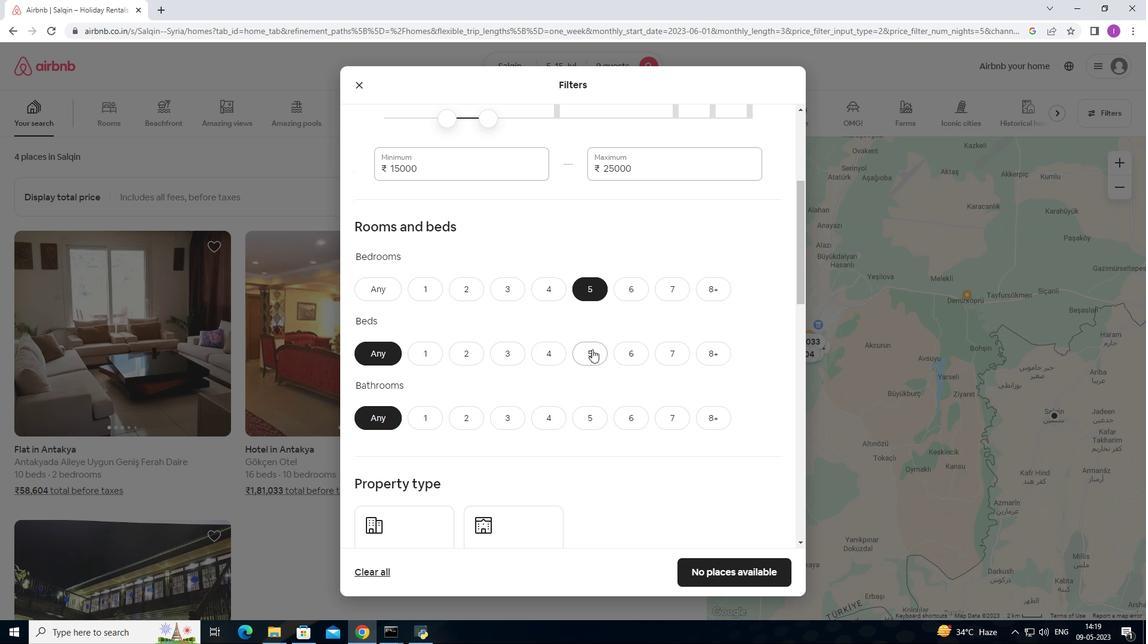 
Action: Mouse moved to (580, 420)
Screenshot: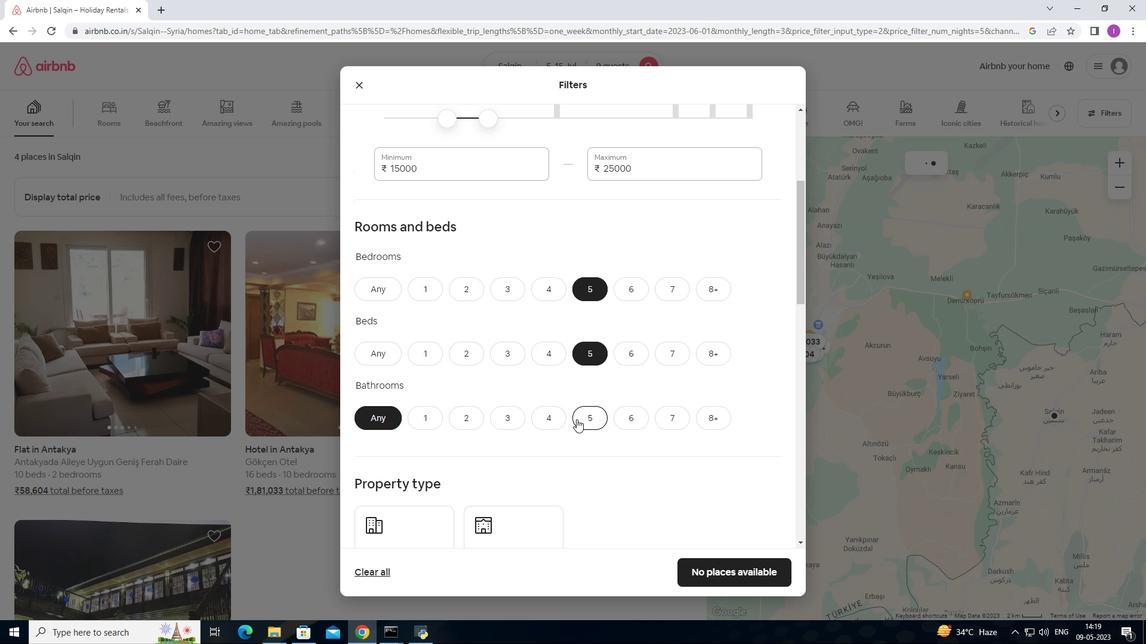 
Action: Mouse pressed left at (580, 420)
Screenshot: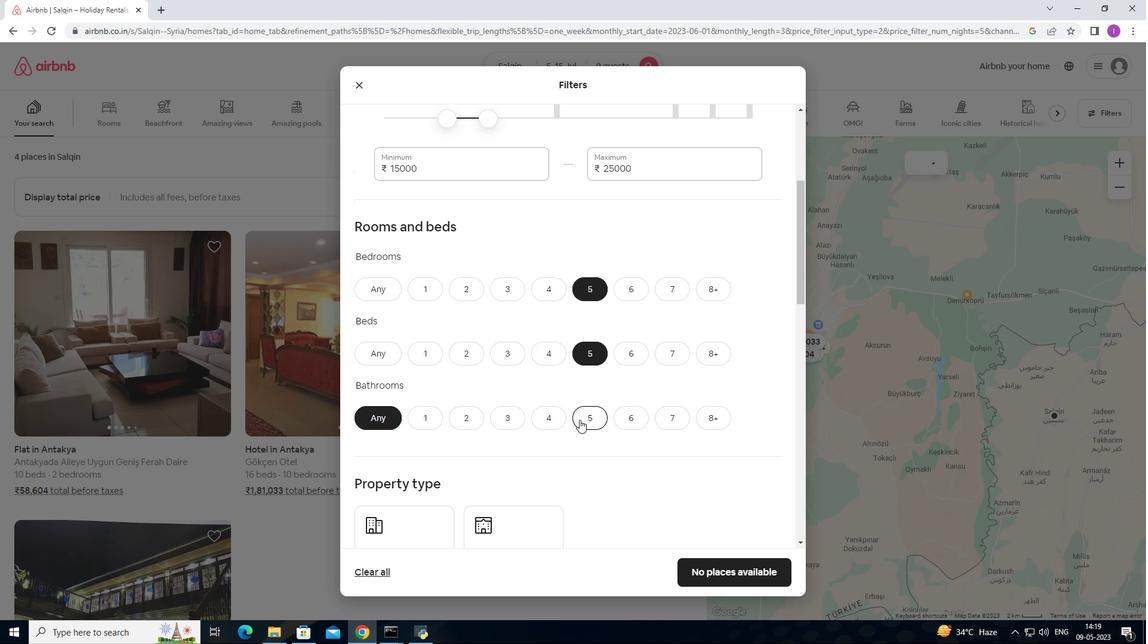 
Action: Mouse moved to (563, 333)
Screenshot: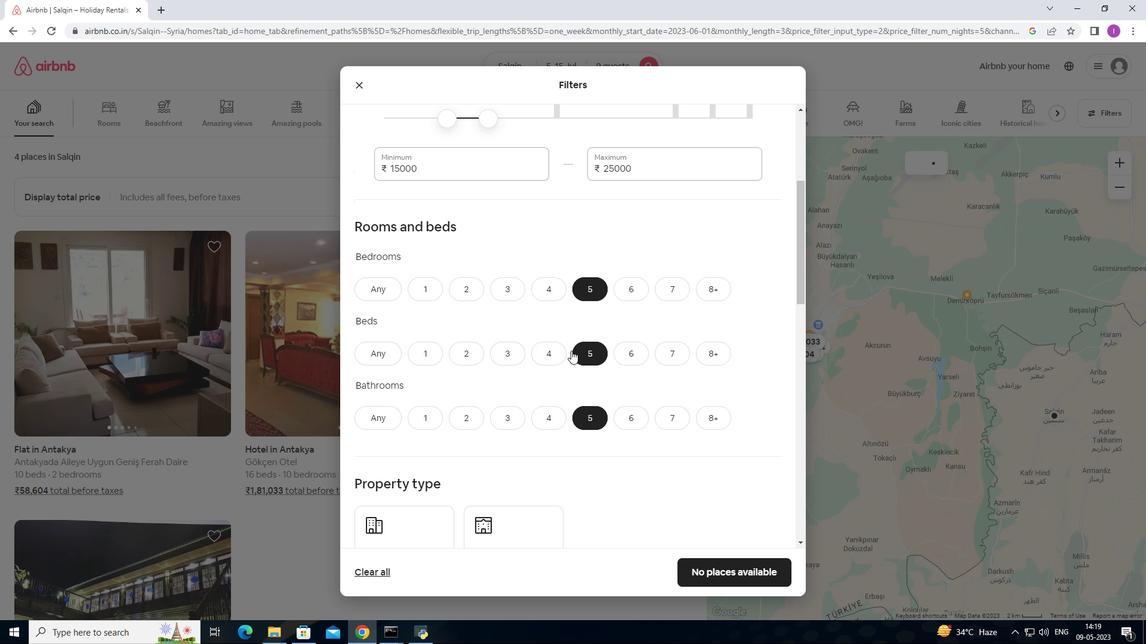 
Action: Mouse scrolled (563, 333) with delta (0, 0)
Screenshot: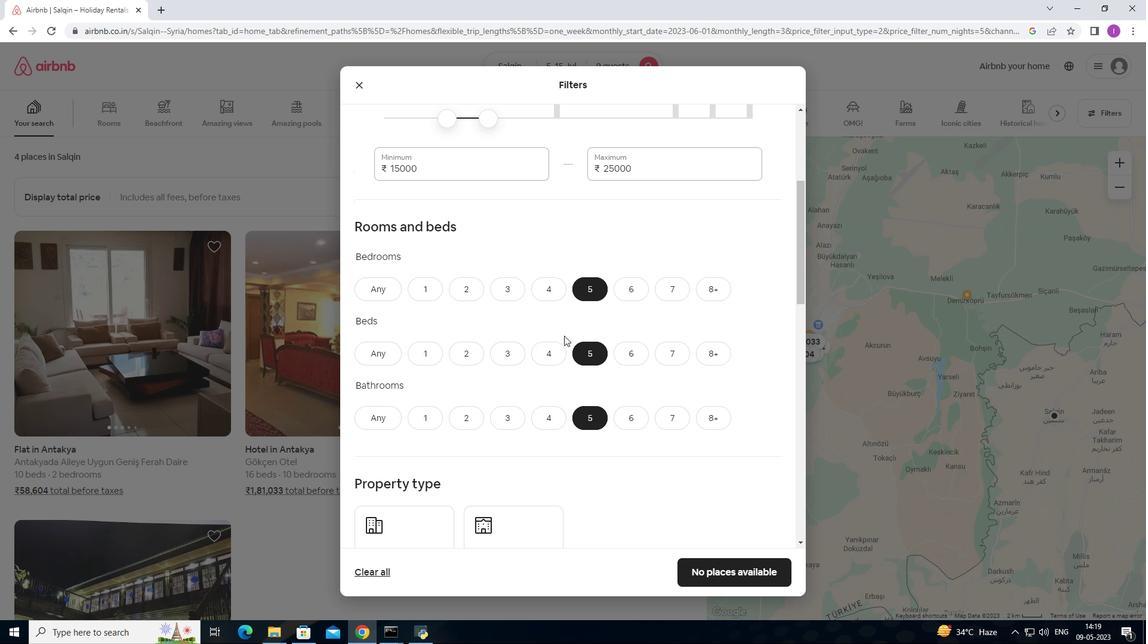 
Action: Mouse scrolled (563, 333) with delta (0, 0)
Screenshot: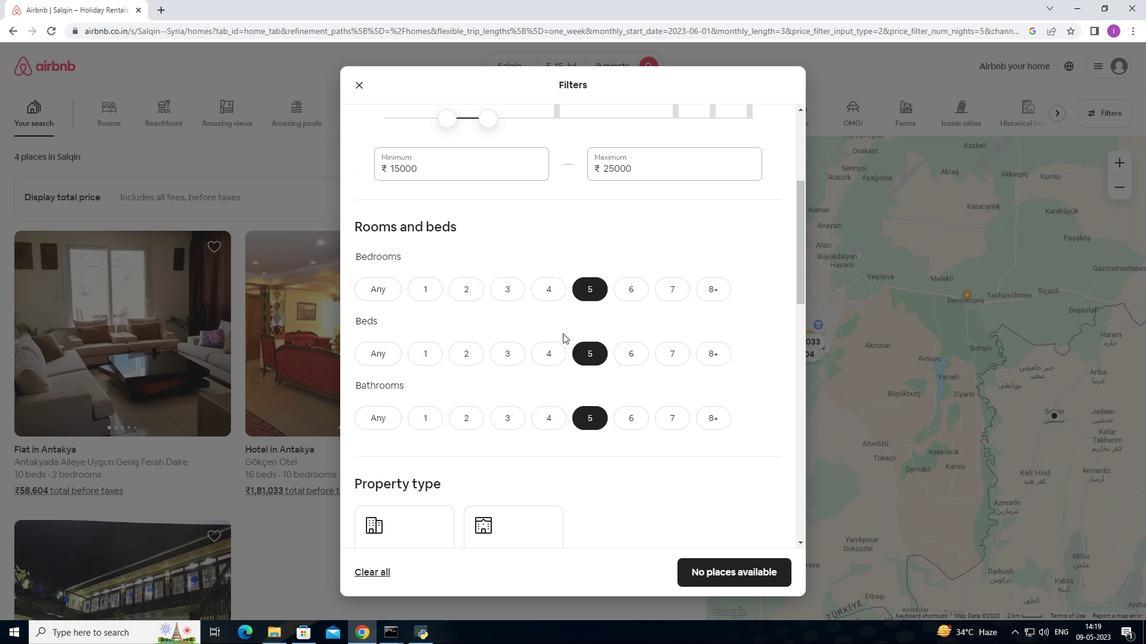 
Action: Mouse scrolled (563, 333) with delta (0, 0)
Screenshot: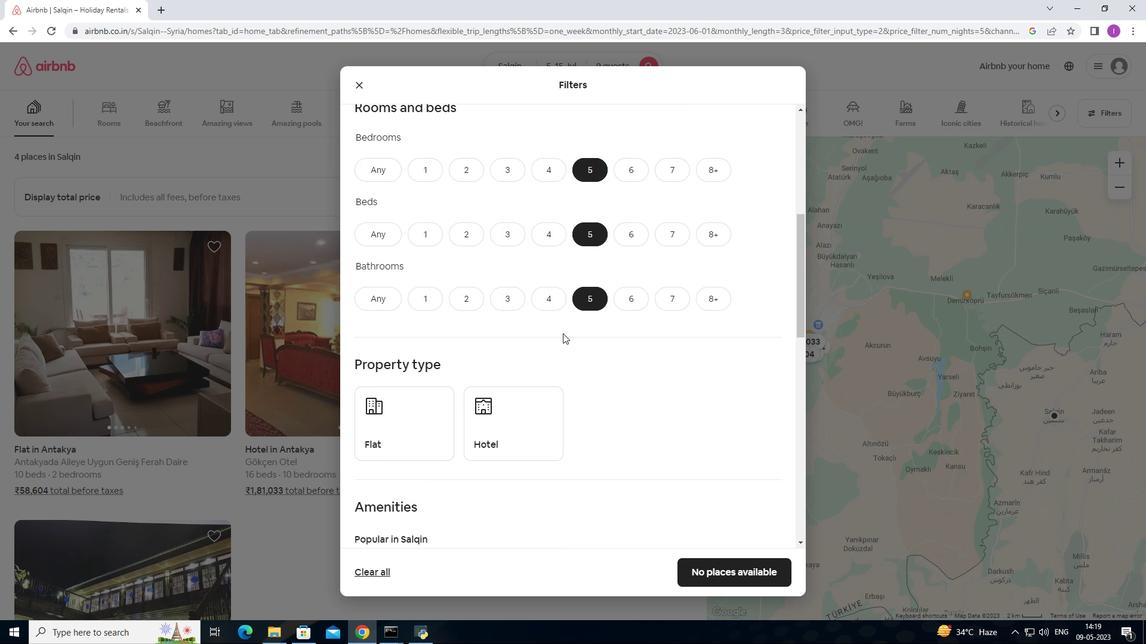 
Action: Mouse scrolled (563, 333) with delta (0, 0)
Screenshot: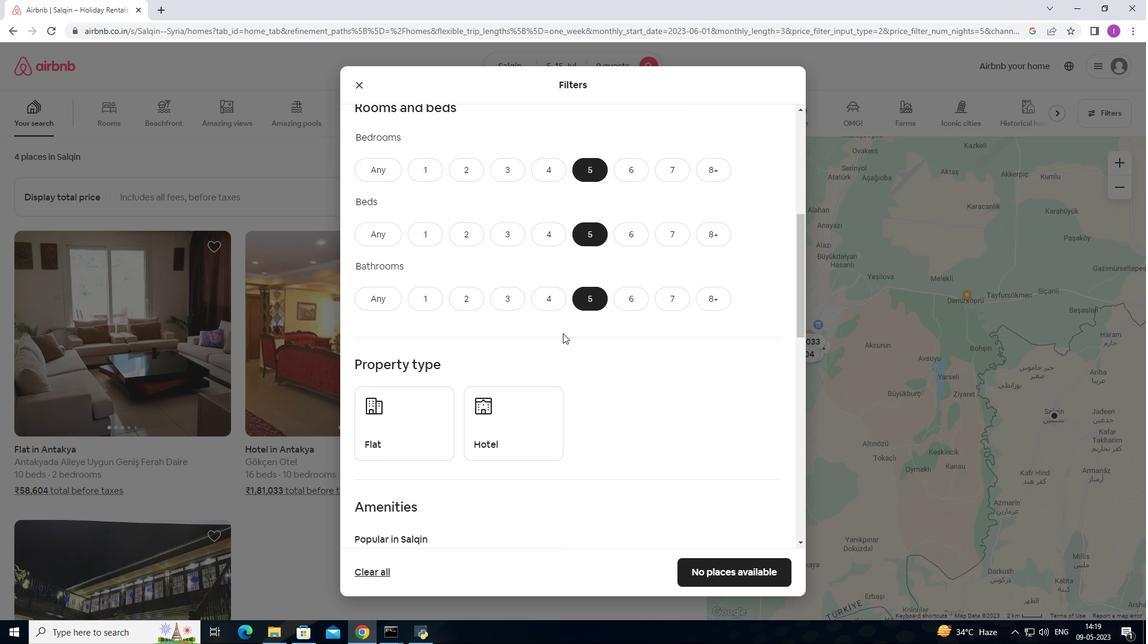 
Action: Mouse moved to (406, 278)
Screenshot: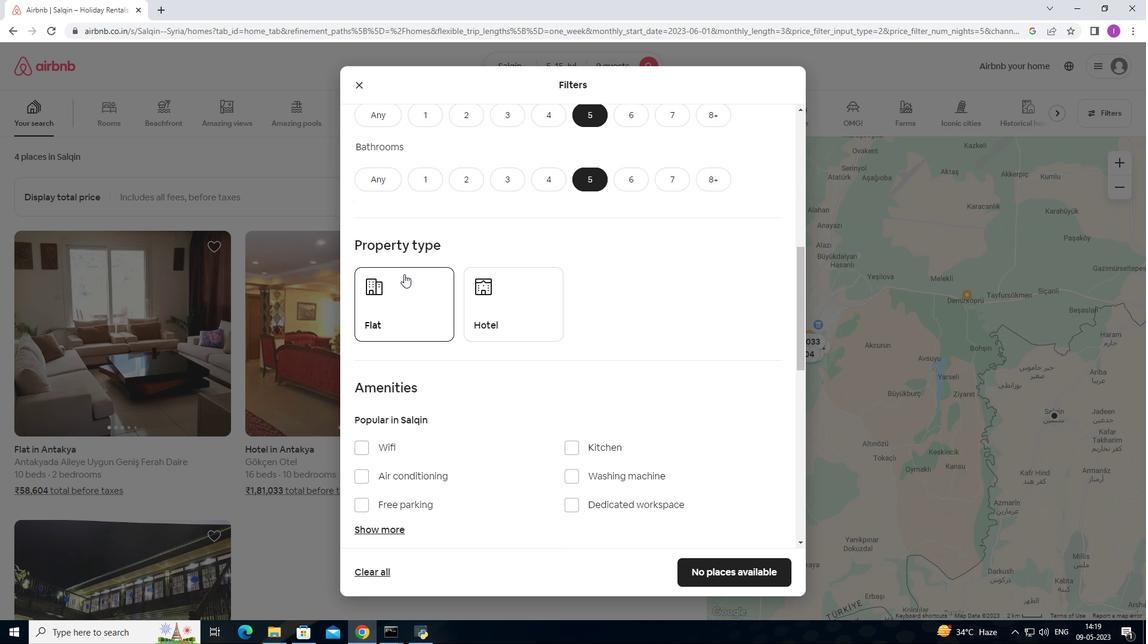 
Action: Mouse pressed left at (406, 278)
Screenshot: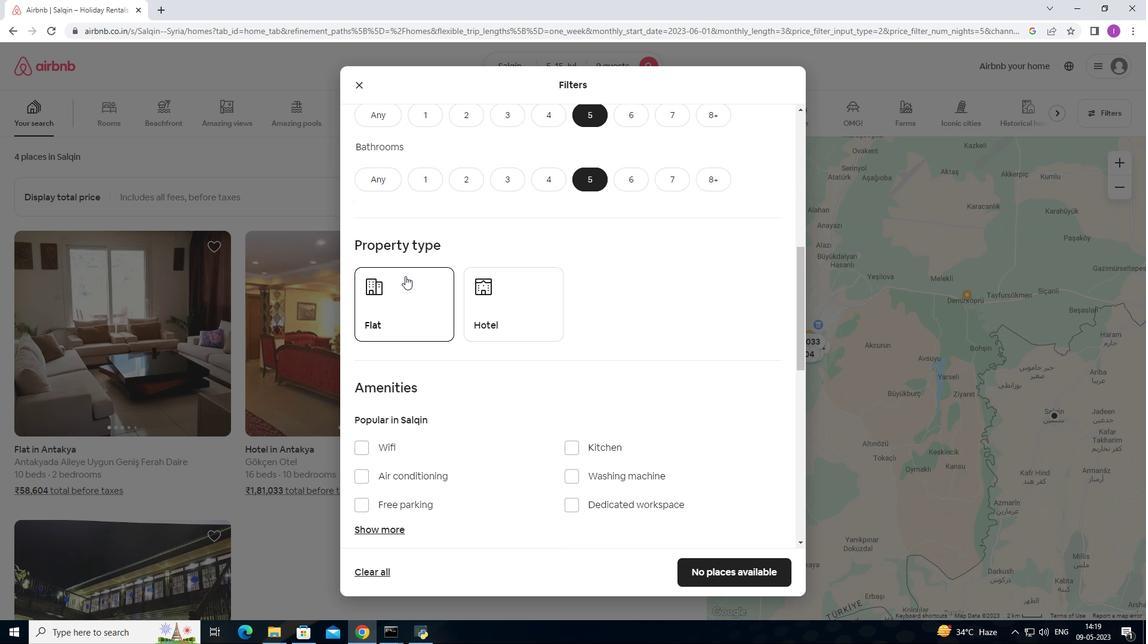 
Action: Mouse moved to (515, 345)
Screenshot: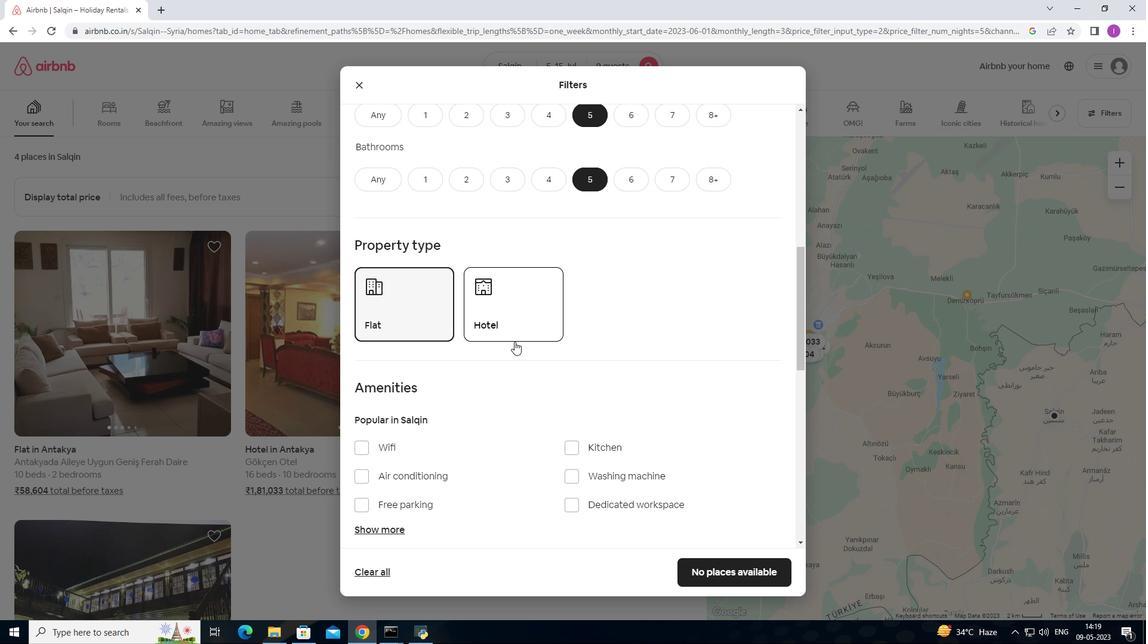 
Action: Mouse scrolled (515, 344) with delta (0, 0)
Screenshot: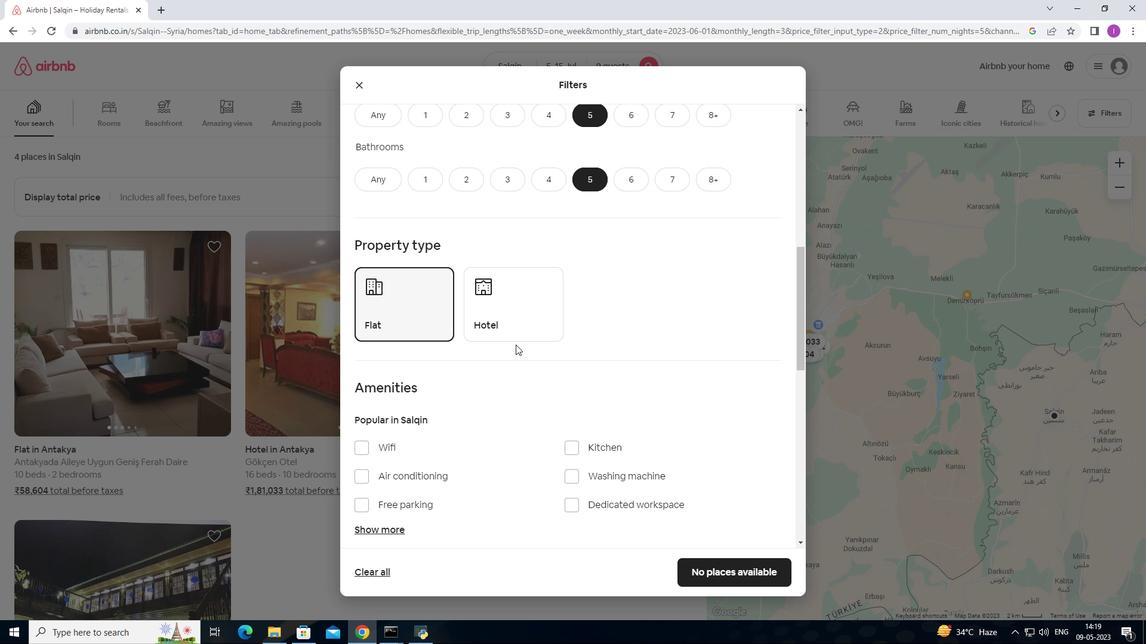 
Action: Mouse scrolled (515, 344) with delta (0, 0)
Screenshot: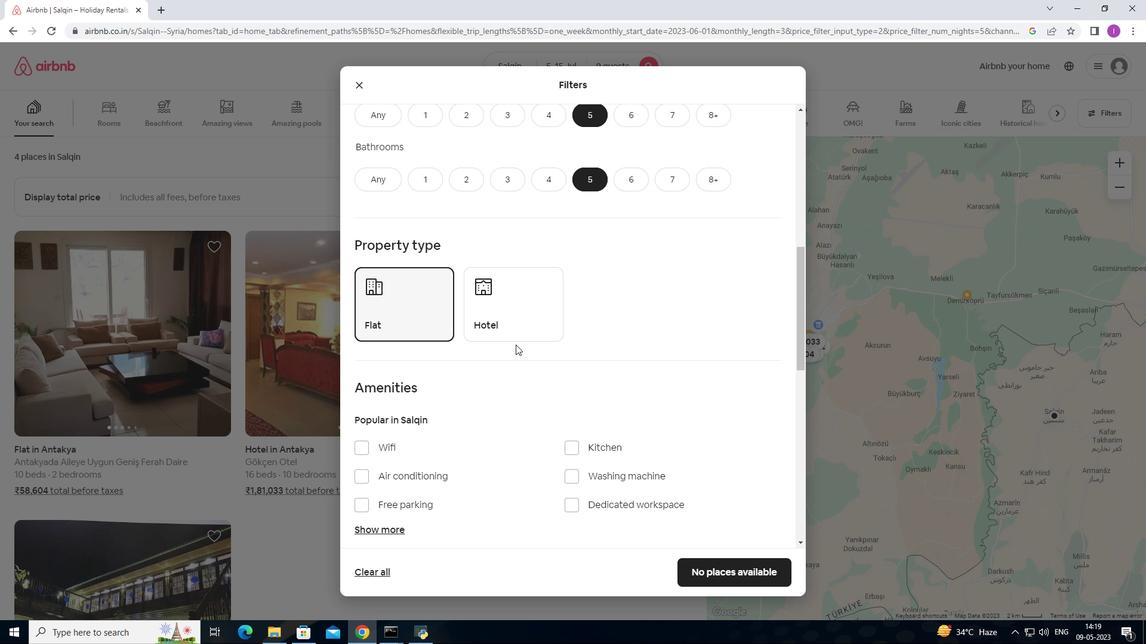 
Action: Mouse scrolled (515, 344) with delta (0, 0)
Screenshot: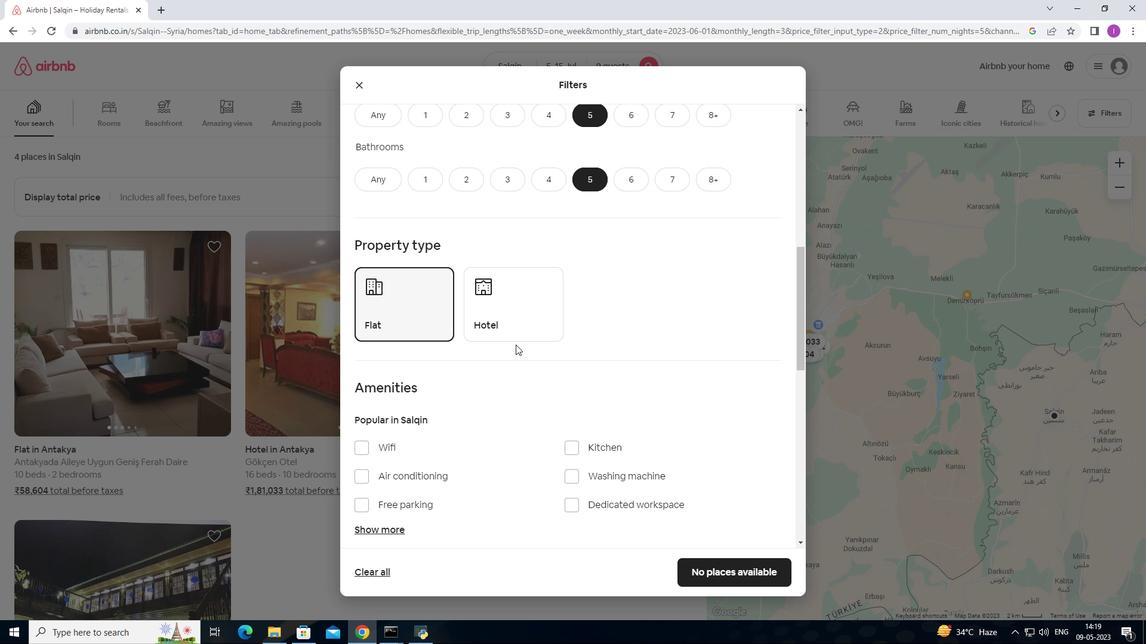
Action: Mouse moved to (517, 345)
Screenshot: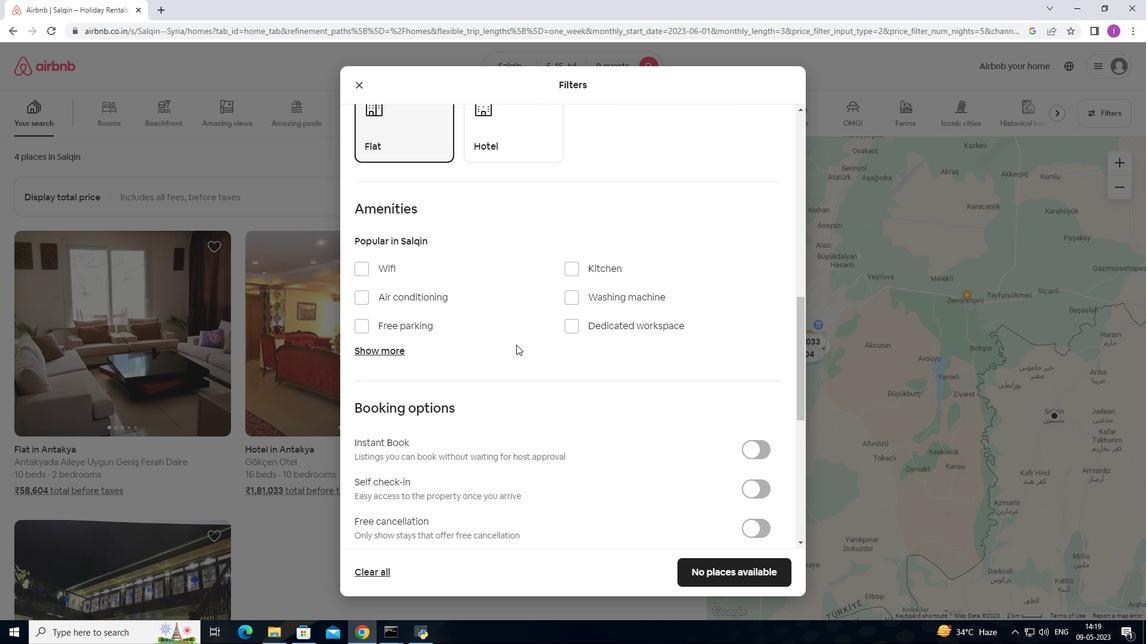 
Action: Mouse scrolled (517, 344) with delta (0, 0)
Screenshot: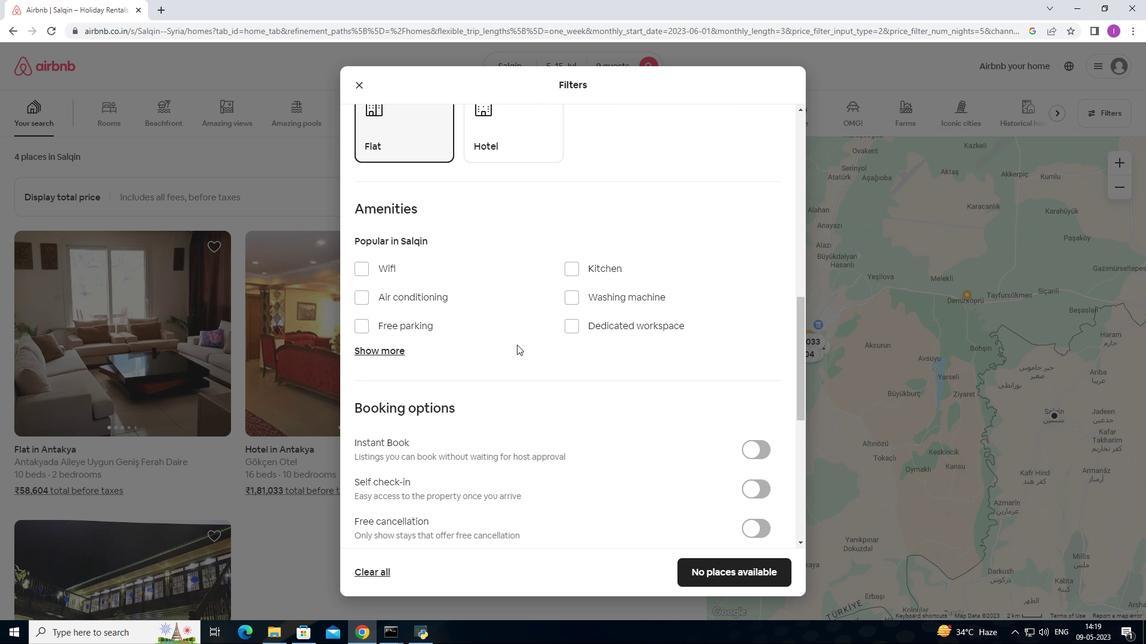 
Action: Mouse scrolled (517, 344) with delta (0, 0)
Screenshot: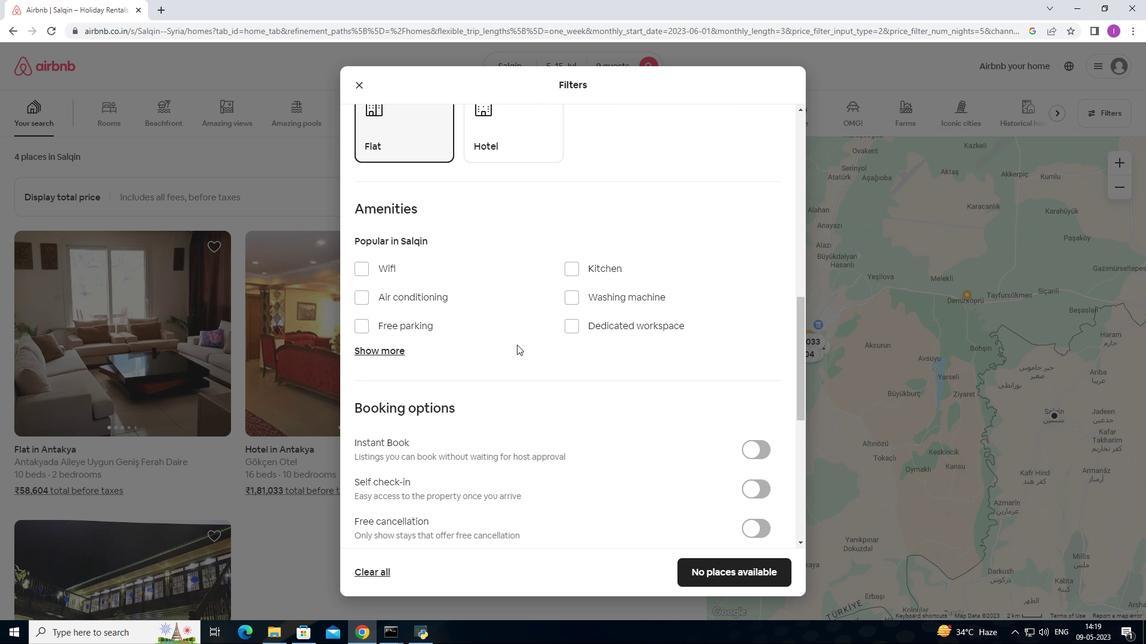 
Action: Mouse scrolled (517, 344) with delta (0, 0)
Screenshot: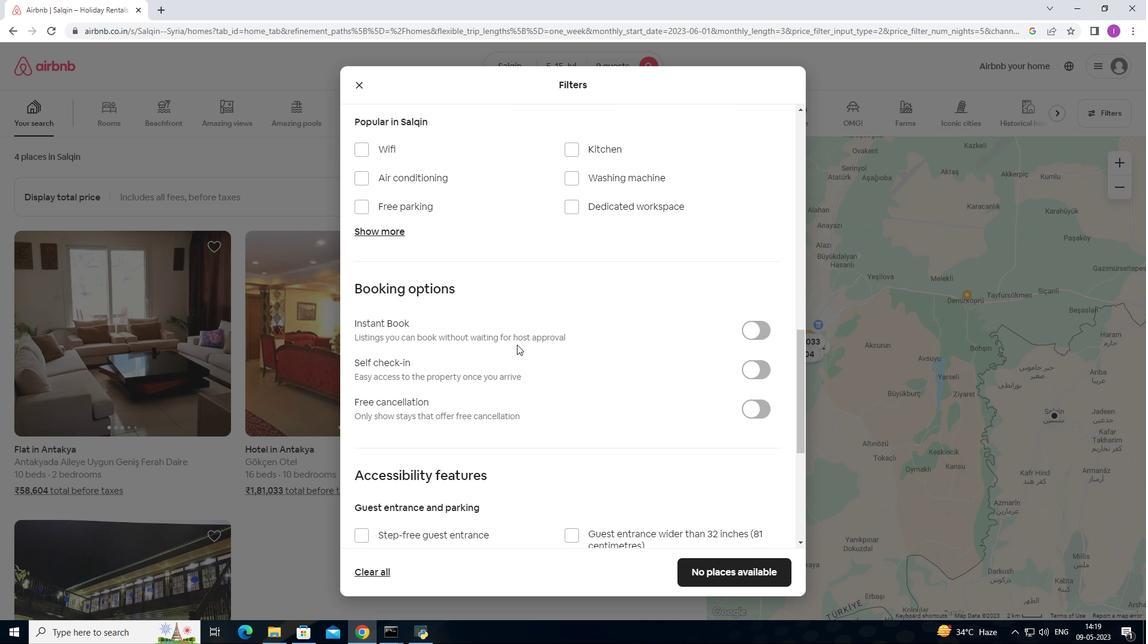 
Action: Mouse moved to (758, 316)
Screenshot: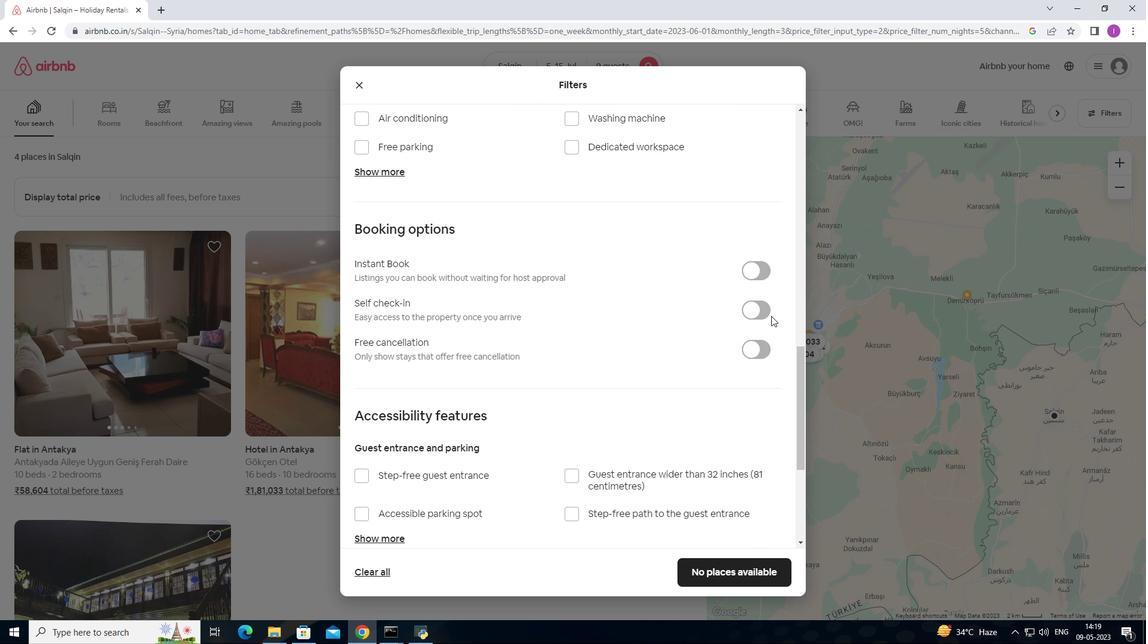 
Action: Mouse pressed left at (758, 316)
Screenshot: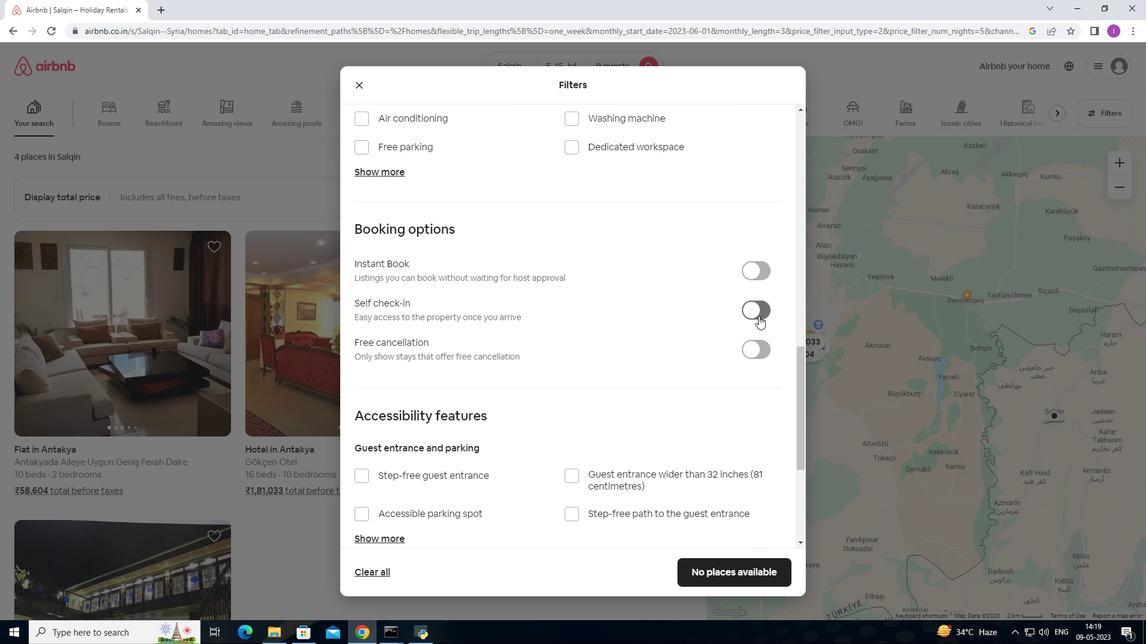 
Action: Mouse moved to (620, 374)
Screenshot: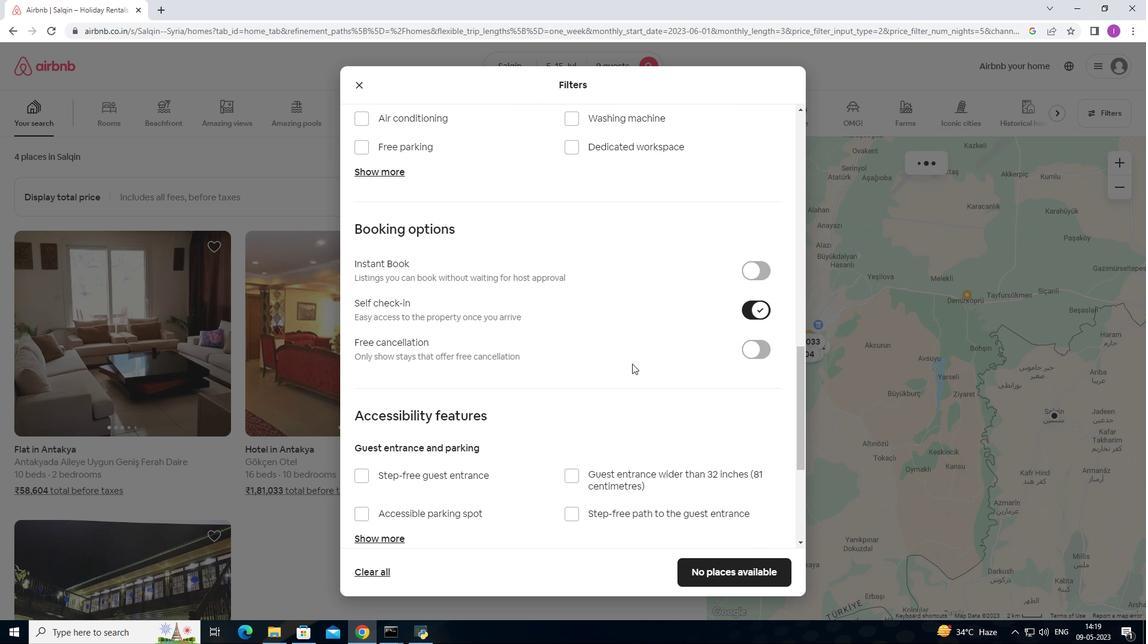 
Action: Mouse scrolled (620, 373) with delta (0, 0)
Screenshot: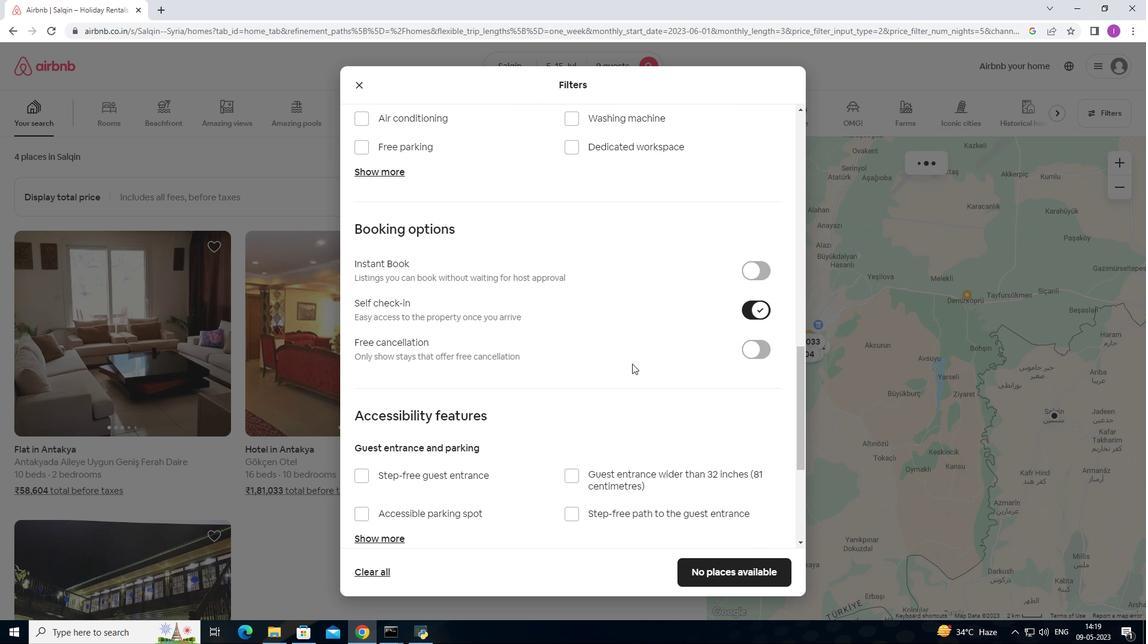 
Action: Mouse moved to (619, 376)
Screenshot: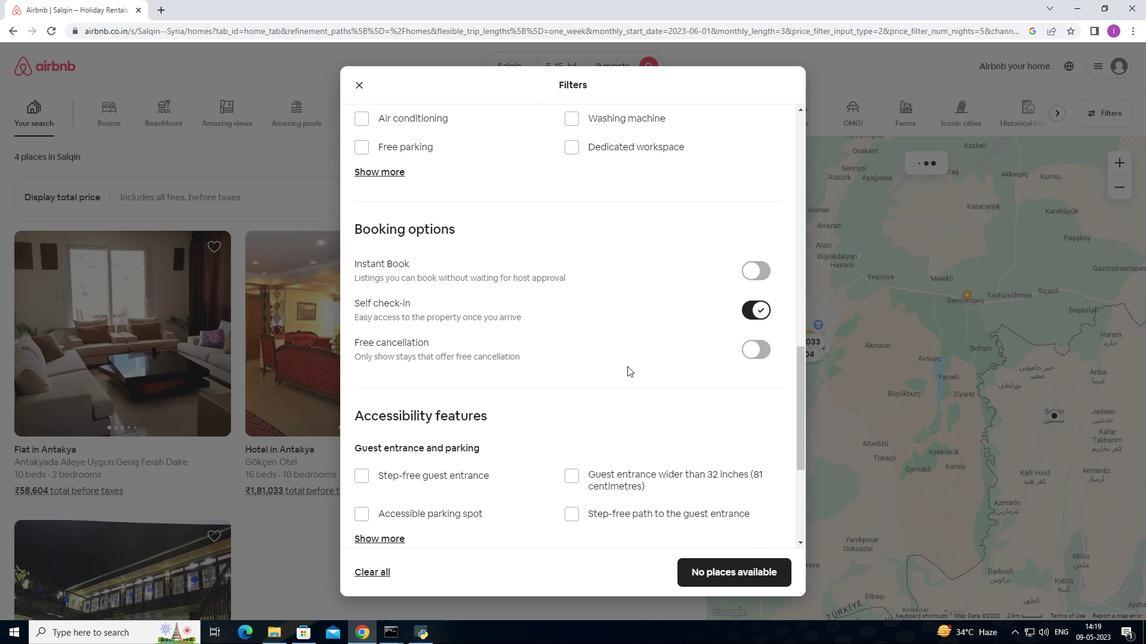 
Action: Mouse scrolled (619, 375) with delta (0, 0)
Screenshot: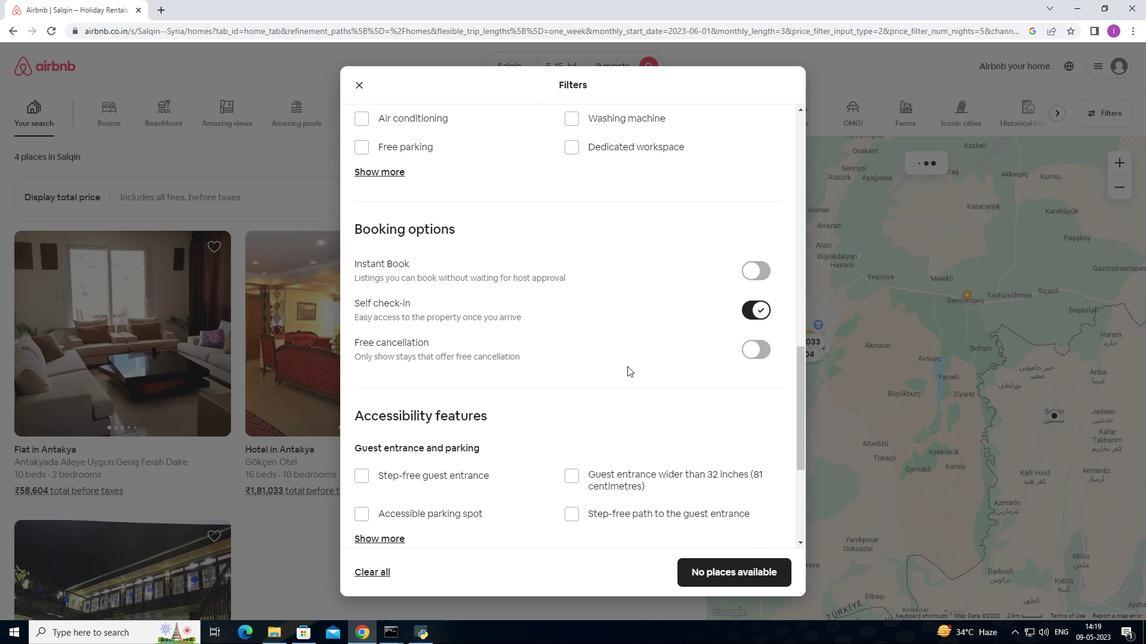 
Action: Mouse moved to (618, 377)
Screenshot: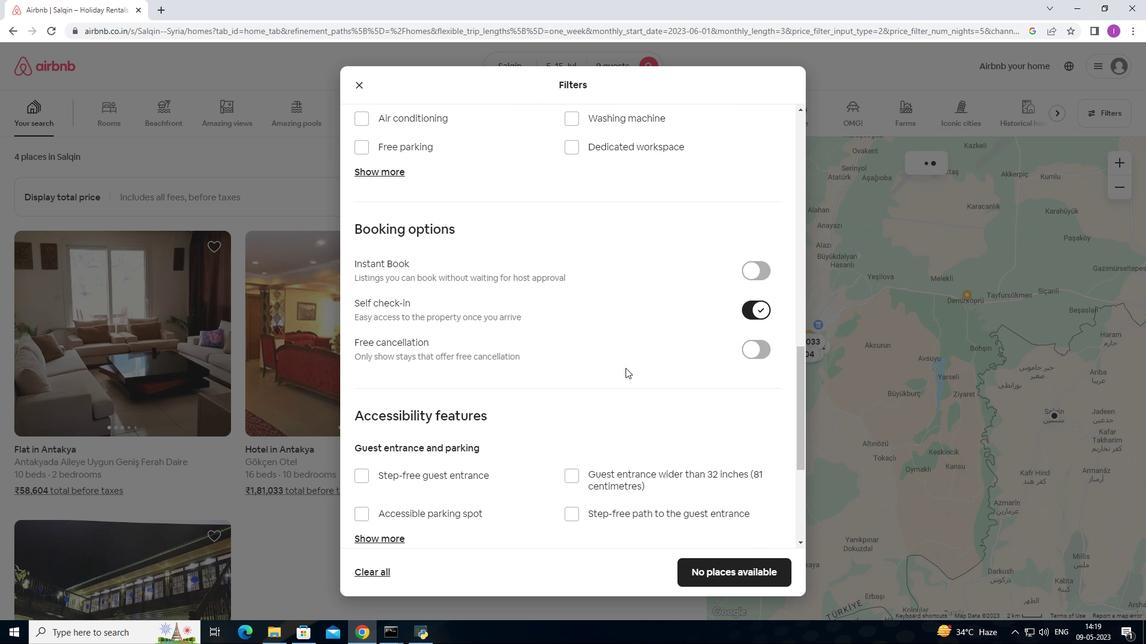 
Action: Mouse scrolled (618, 376) with delta (0, 0)
Screenshot: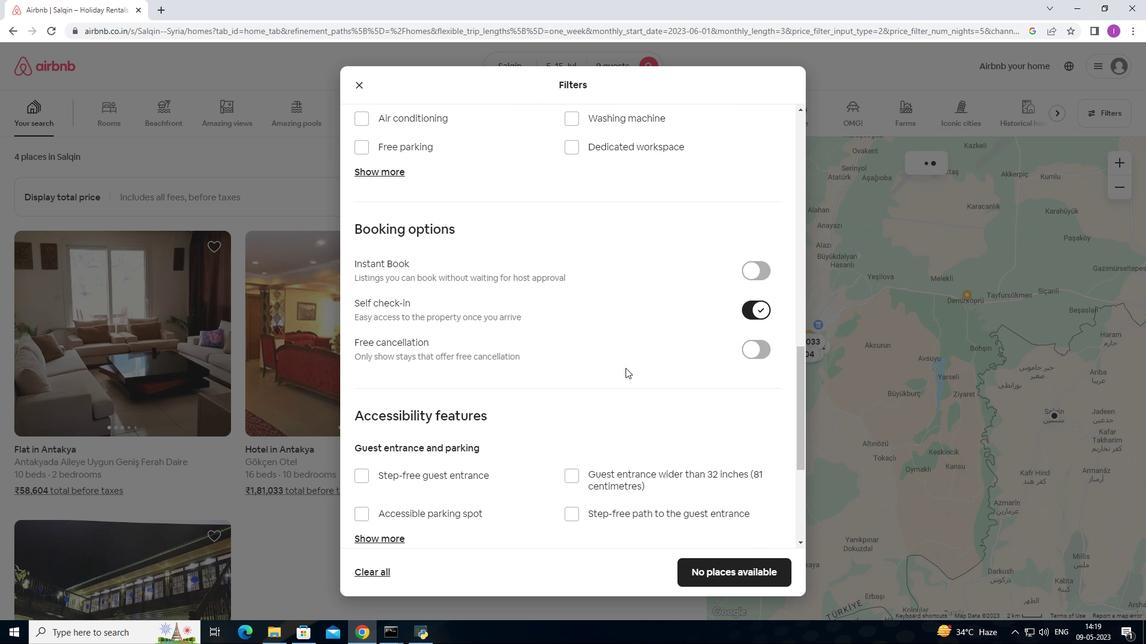 
Action: Mouse moved to (614, 386)
Screenshot: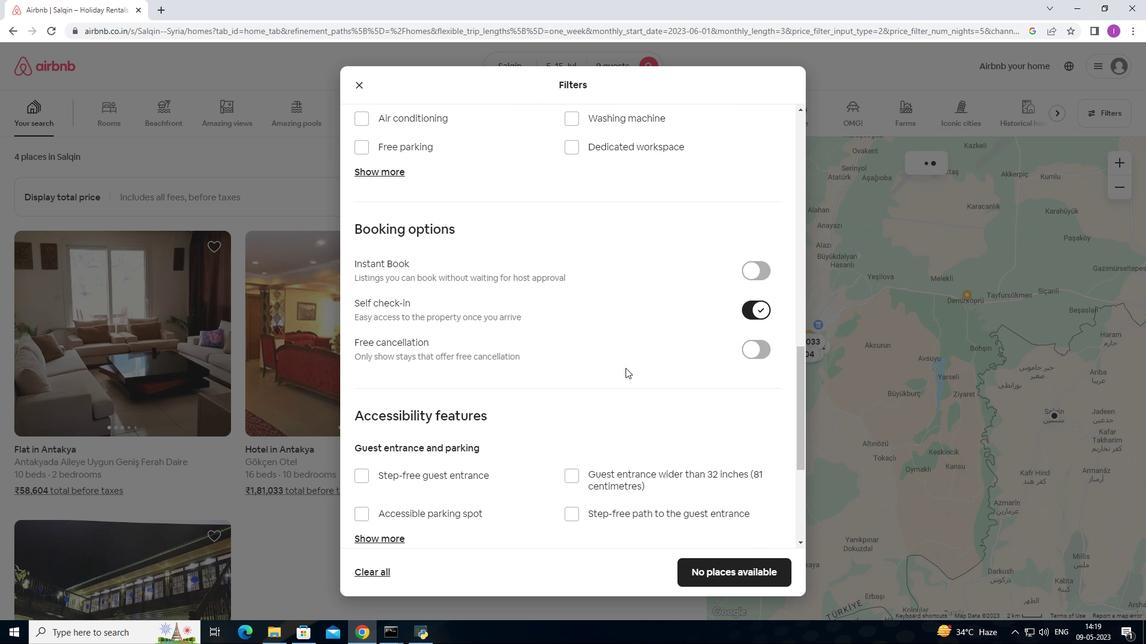 
Action: Mouse scrolled (614, 385) with delta (0, 0)
Screenshot: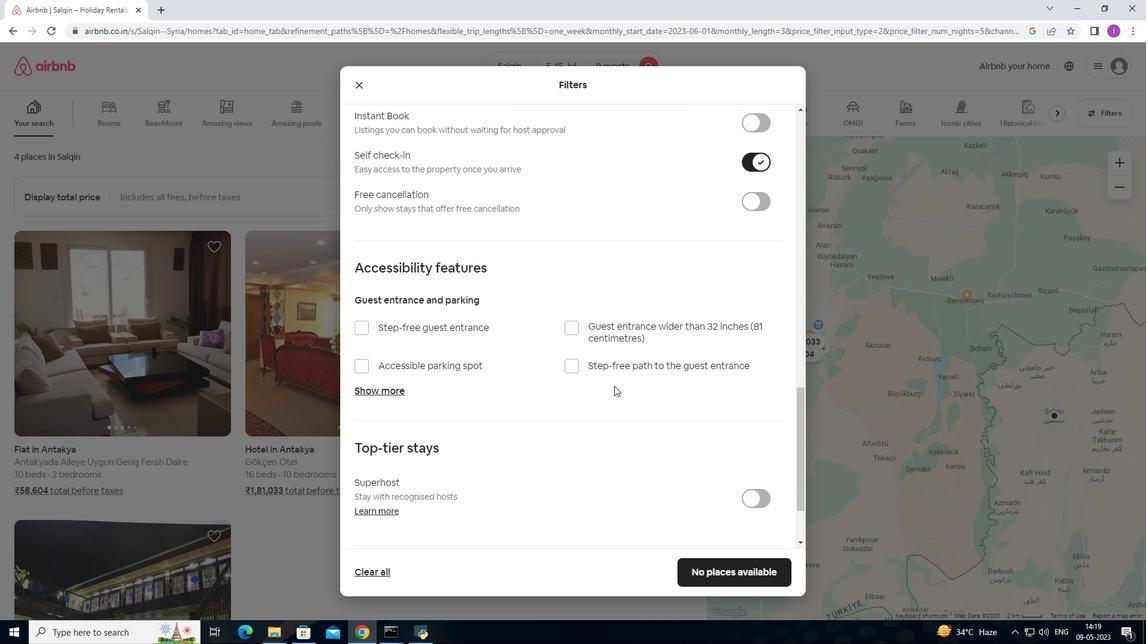 
Action: Mouse scrolled (614, 385) with delta (0, 0)
Screenshot: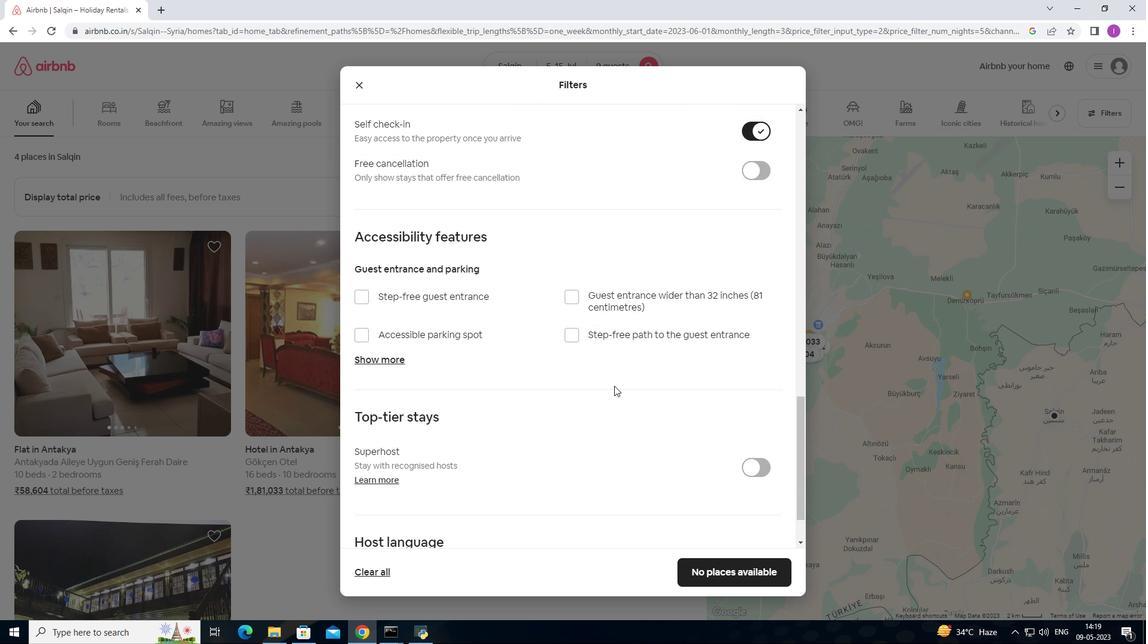 
Action: Mouse scrolled (614, 385) with delta (0, 0)
Screenshot: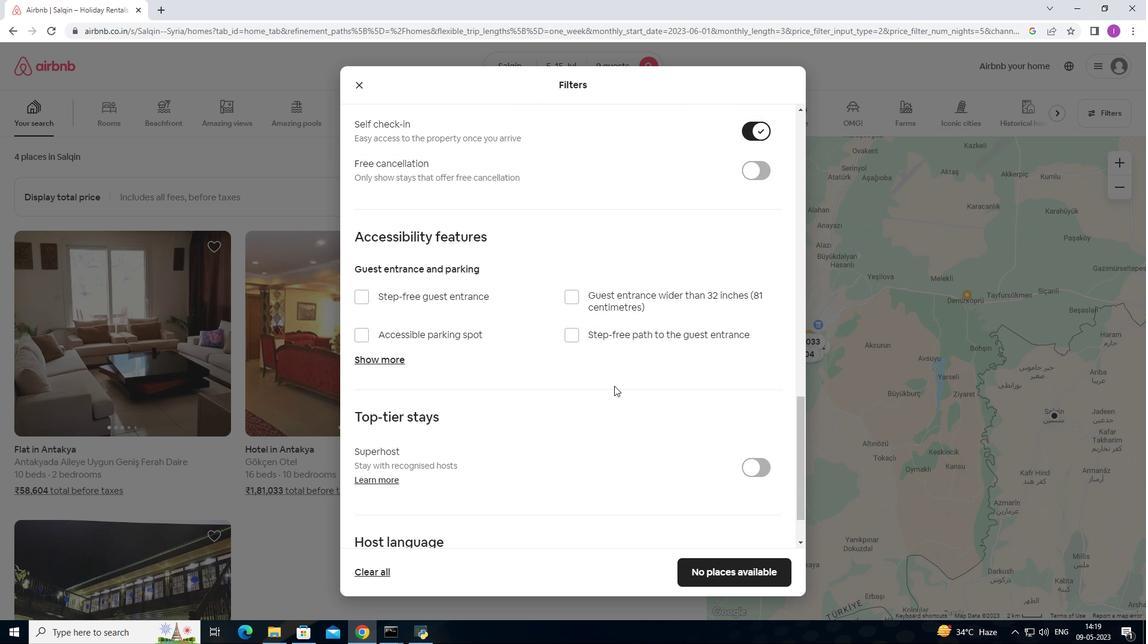 
Action: Mouse scrolled (614, 385) with delta (0, 0)
Screenshot: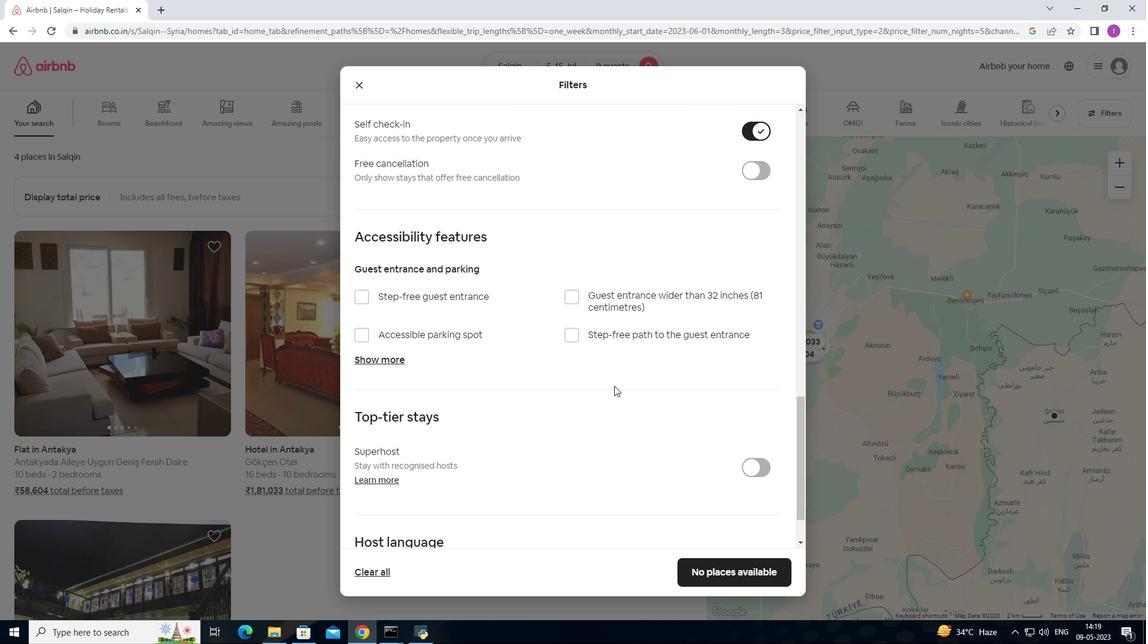 
Action: Mouse scrolled (614, 385) with delta (0, 0)
Screenshot: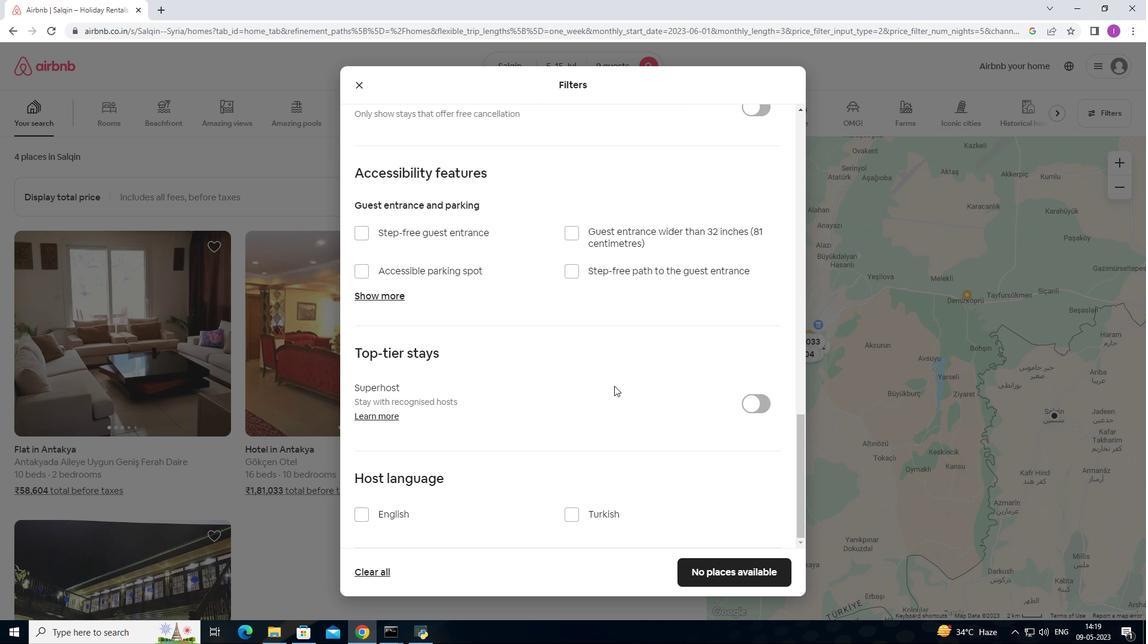 
Action: Mouse scrolled (614, 385) with delta (0, 0)
Screenshot: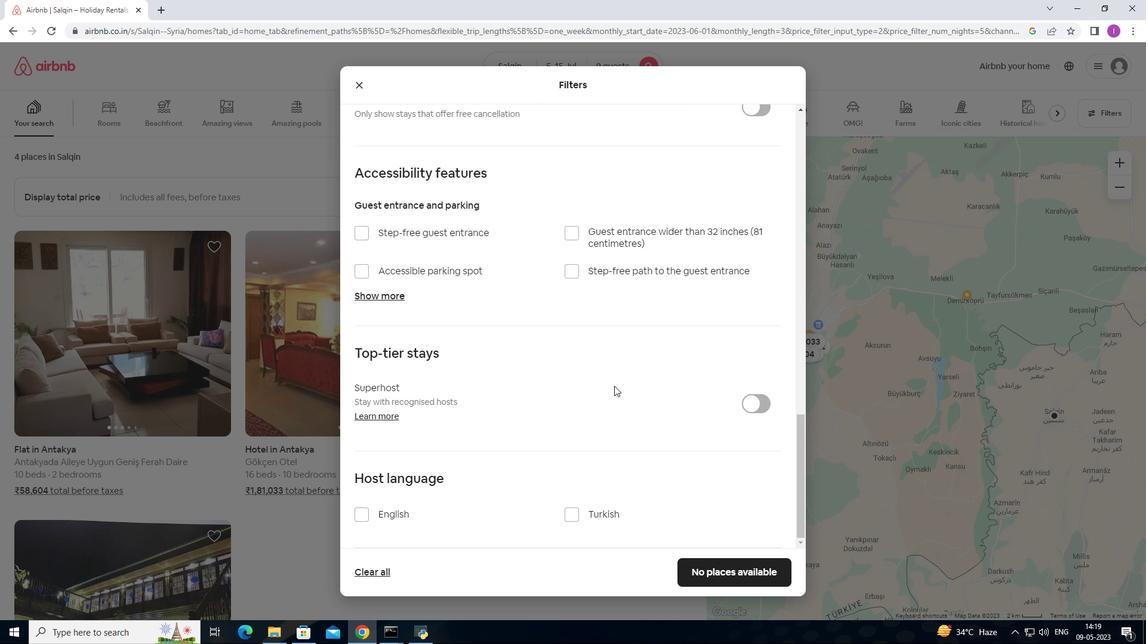 
Action: Mouse moved to (614, 386)
Screenshot: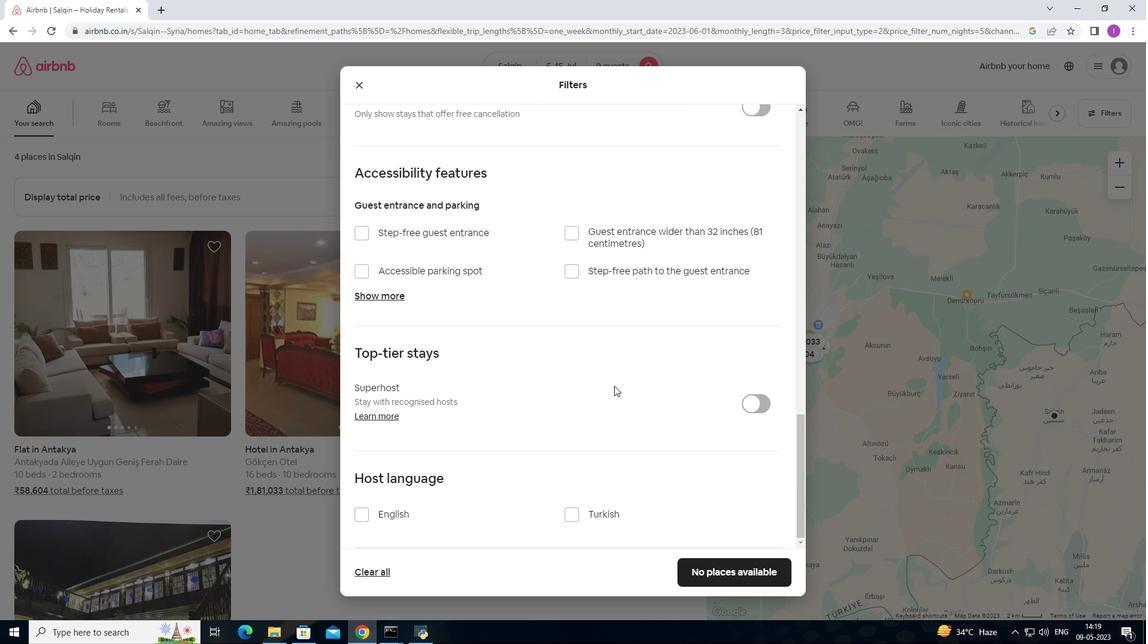 
Action: Mouse scrolled (614, 386) with delta (0, 0)
Screenshot: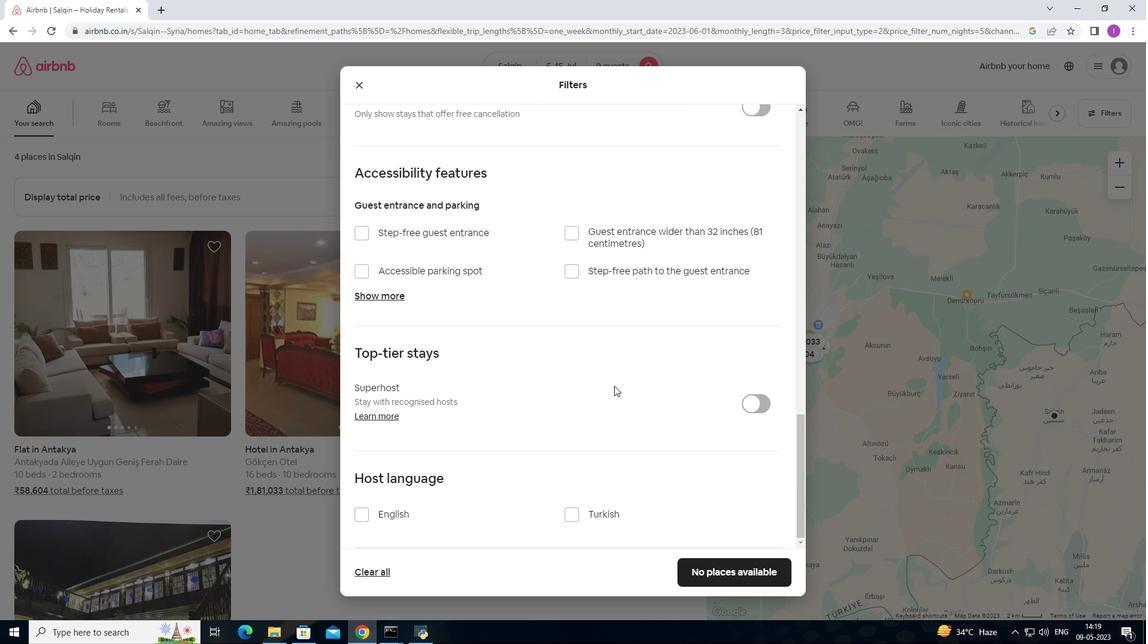 
Action: Mouse scrolled (614, 386) with delta (0, 0)
Screenshot: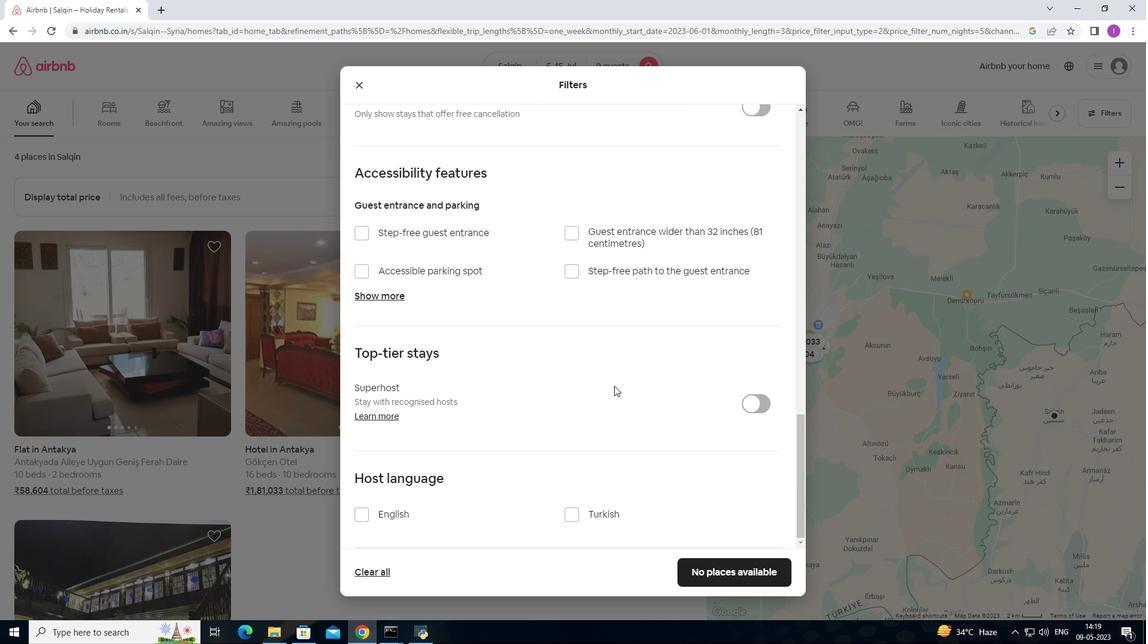 
Action: Mouse moved to (364, 515)
Screenshot: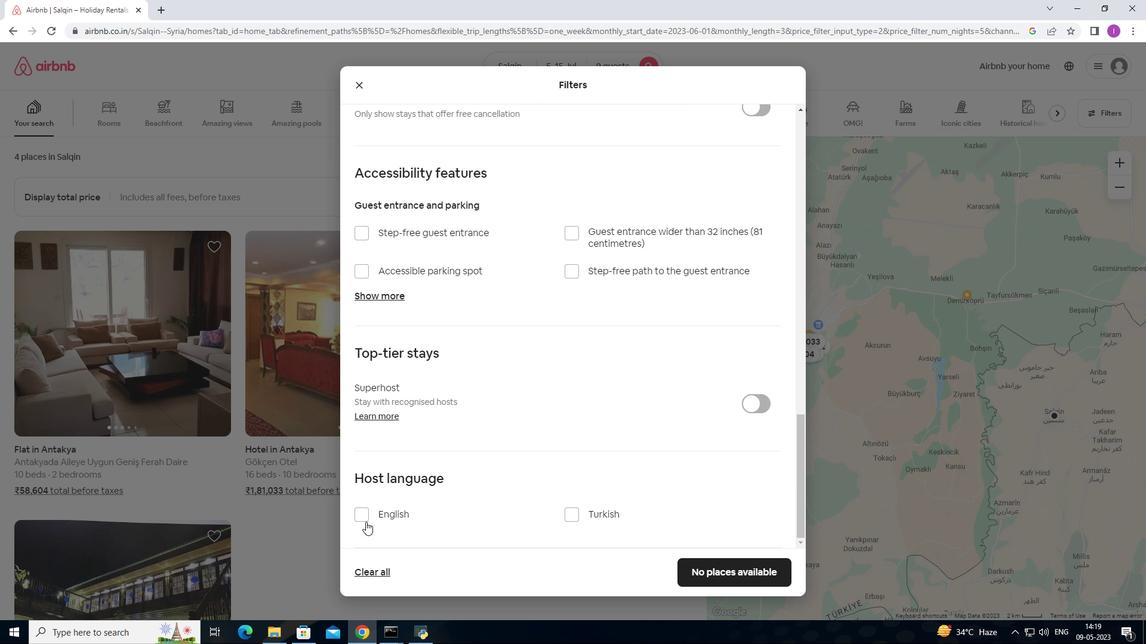 
Action: Mouse pressed left at (364, 515)
Screenshot: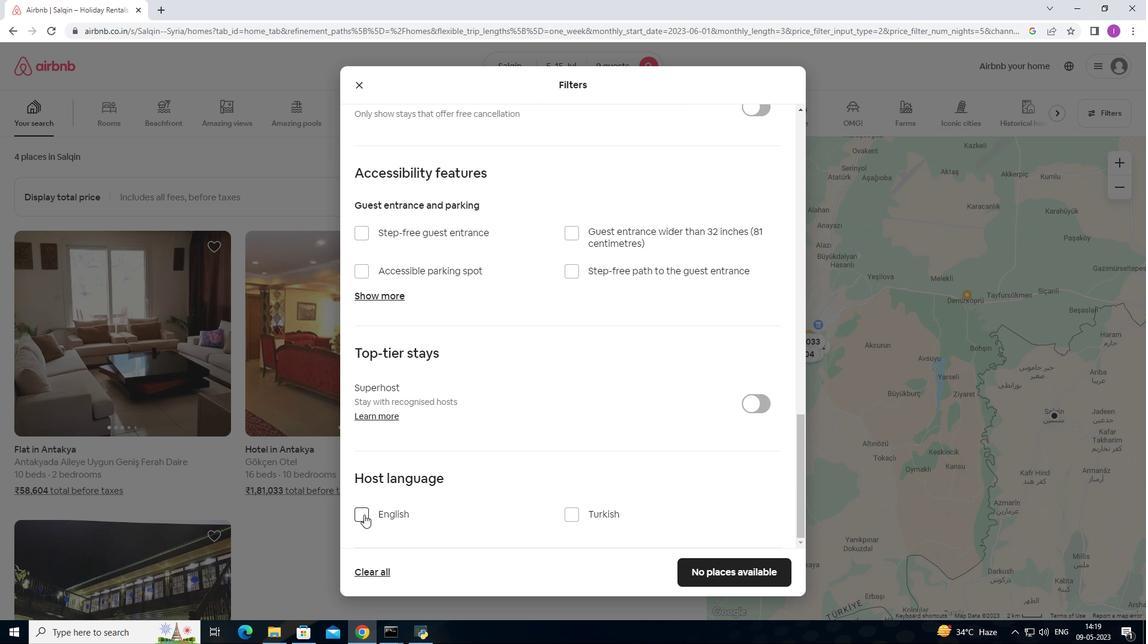 
Action: Mouse moved to (716, 572)
Screenshot: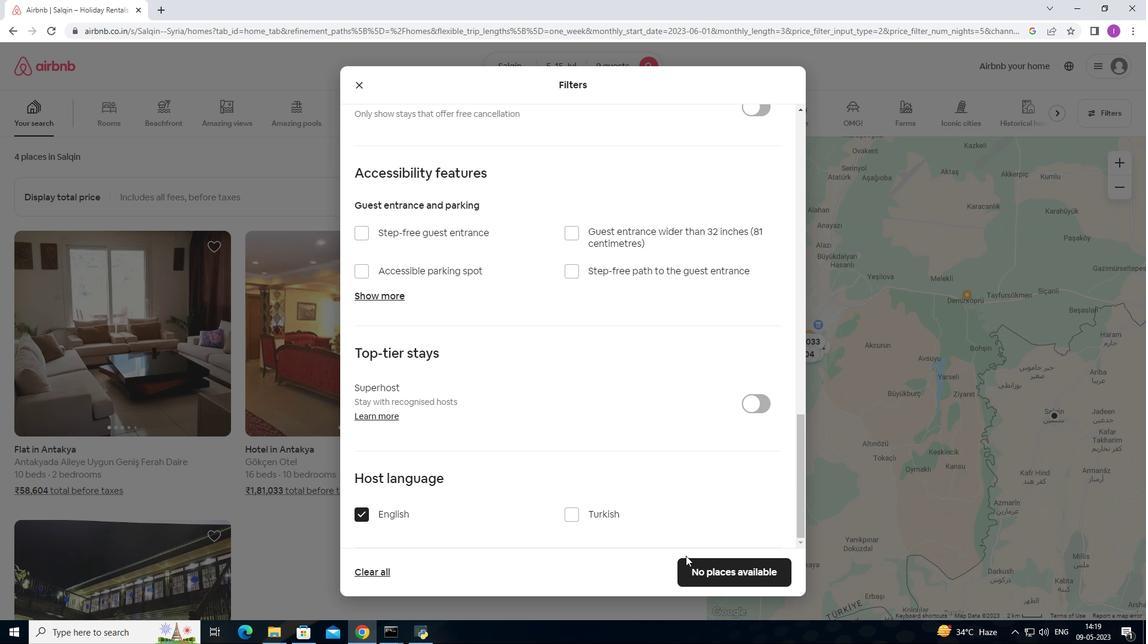 
Action: Mouse pressed left at (716, 572)
Screenshot: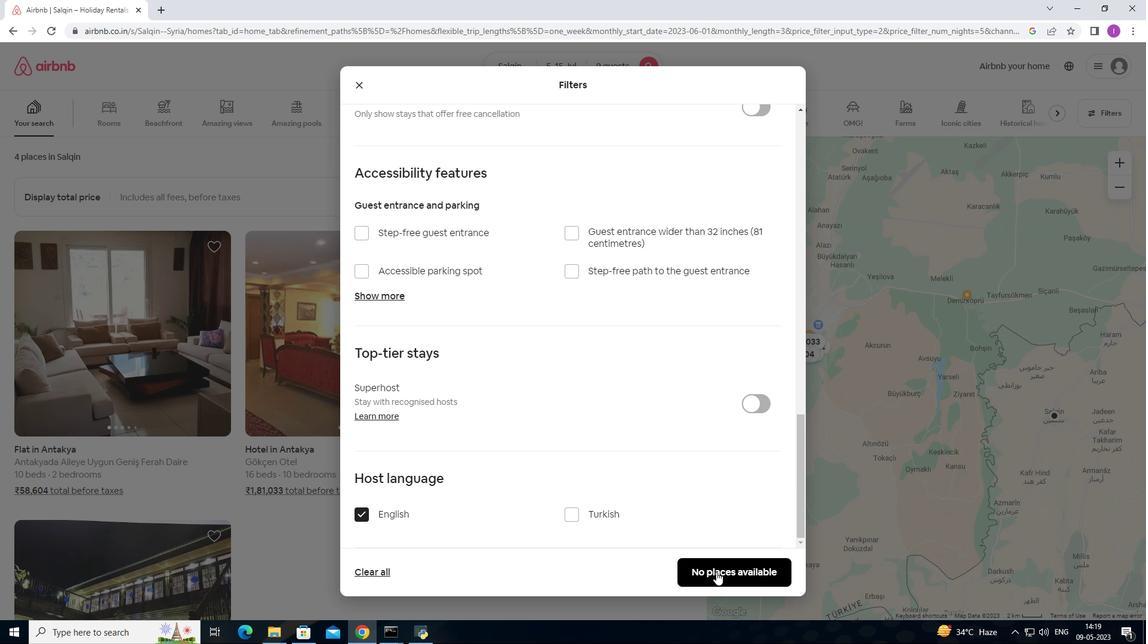 
Action: Mouse moved to (718, 573)
Screenshot: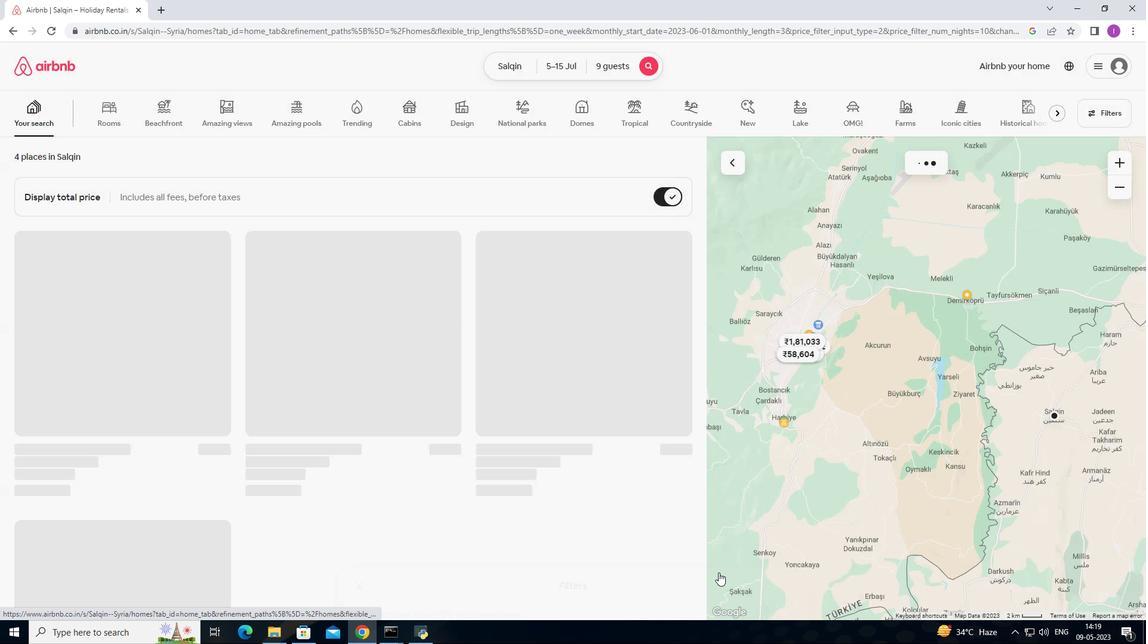 
